 Task: Find connections with filter location Yumbo with filter topic #Networkingwith filter profile language Spanish with filter current company Sigmaways Inc with filter school R.V.R. & J.C. College of Engineering with filter industry Software Development with filter service category NotaryOnline Research with filter keywords title Engineering Technician
Action: Mouse moved to (487, 65)
Screenshot: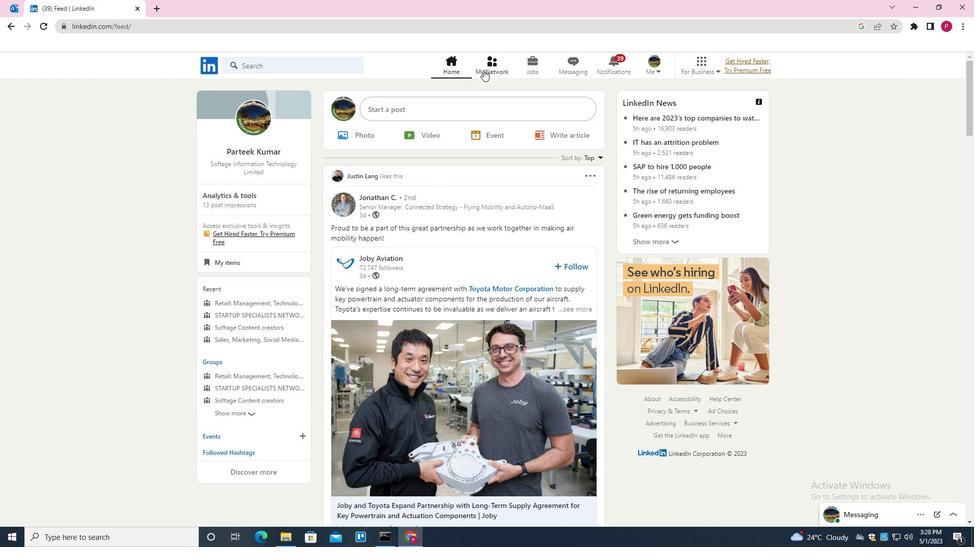 
Action: Mouse pressed left at (487, 65)
Screenshot: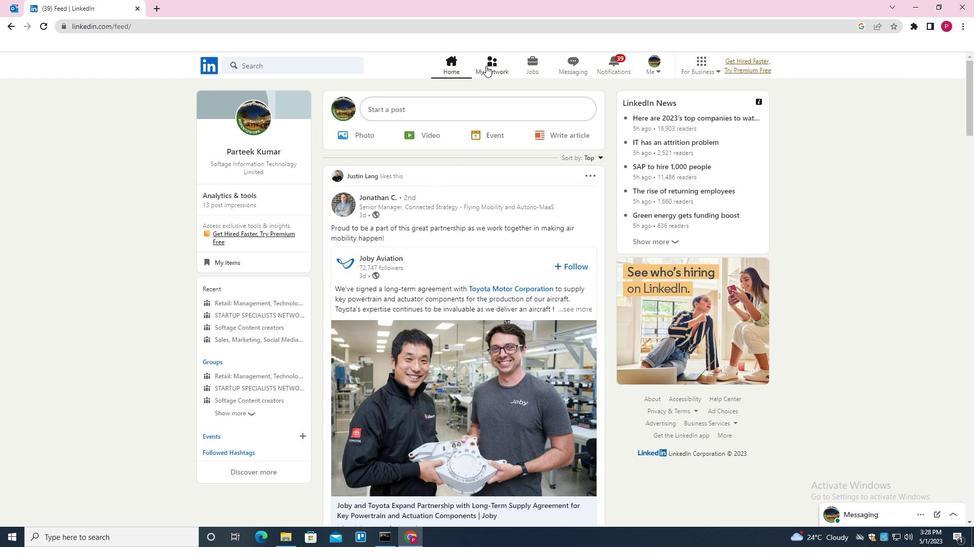 
Action: Mouse moved to (314, 119)
Screenshot: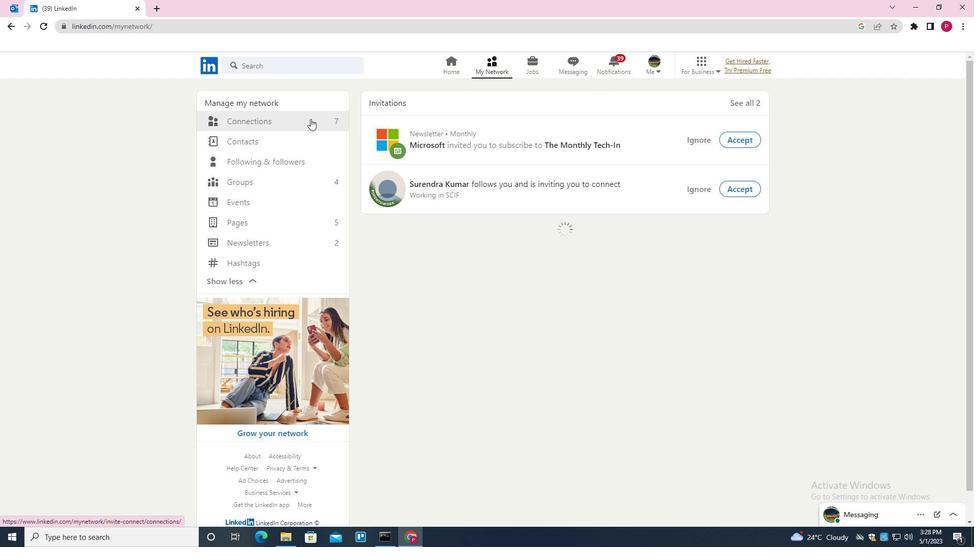 
Action: Mouse pressed left at (314, 119)
Screenshot: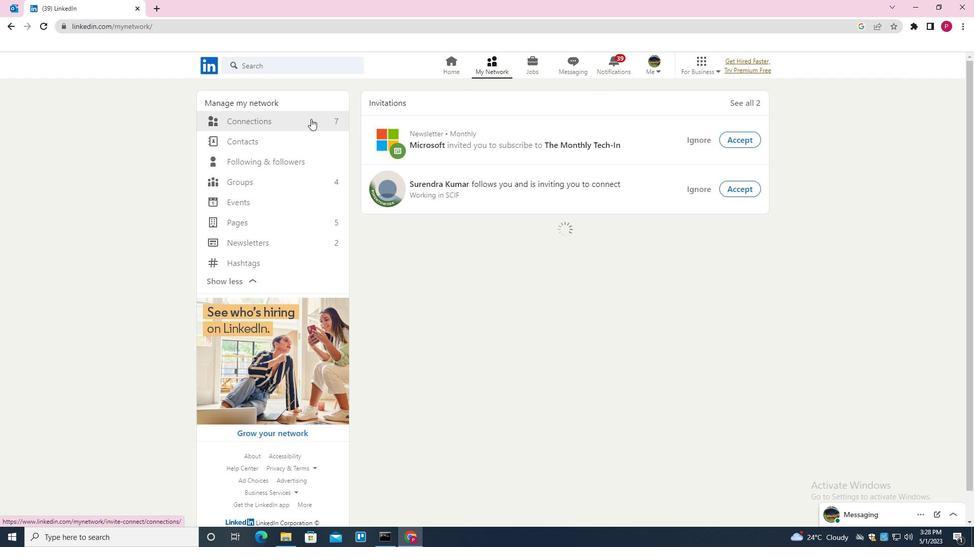 
Action: Mouse moved to (577, 122)
Screenshot: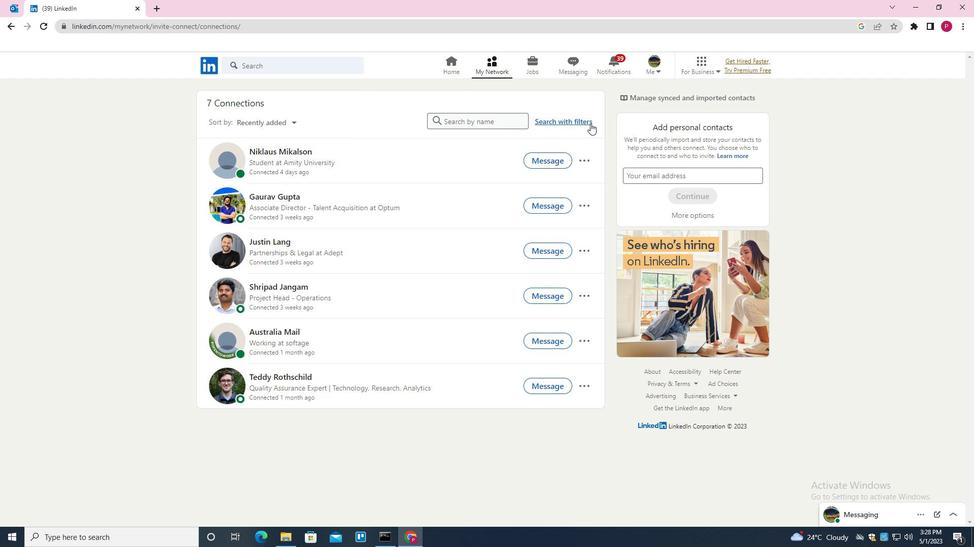 
Action: Mouse pressed left at (577, 122)
Screenshot: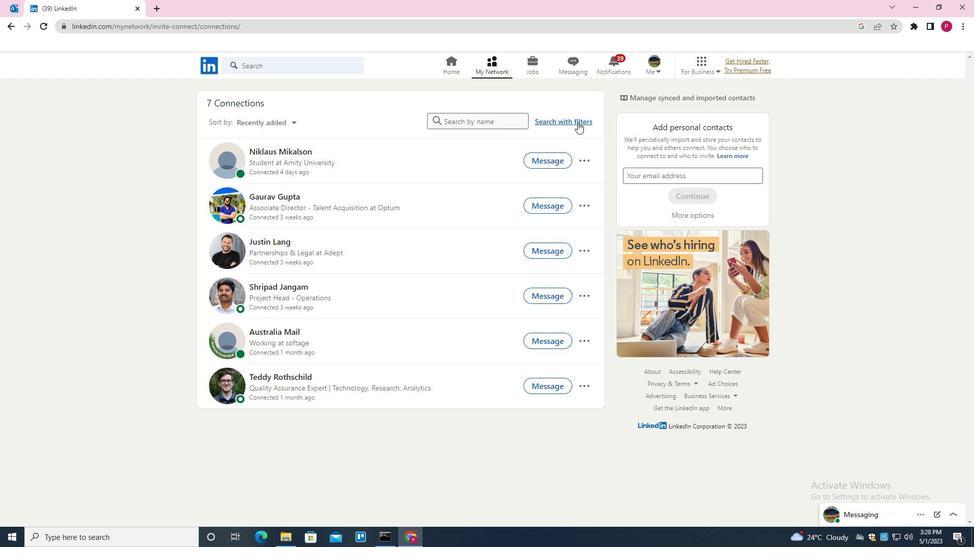 
Action: Mouse moved to (518, 93)
Screenshot: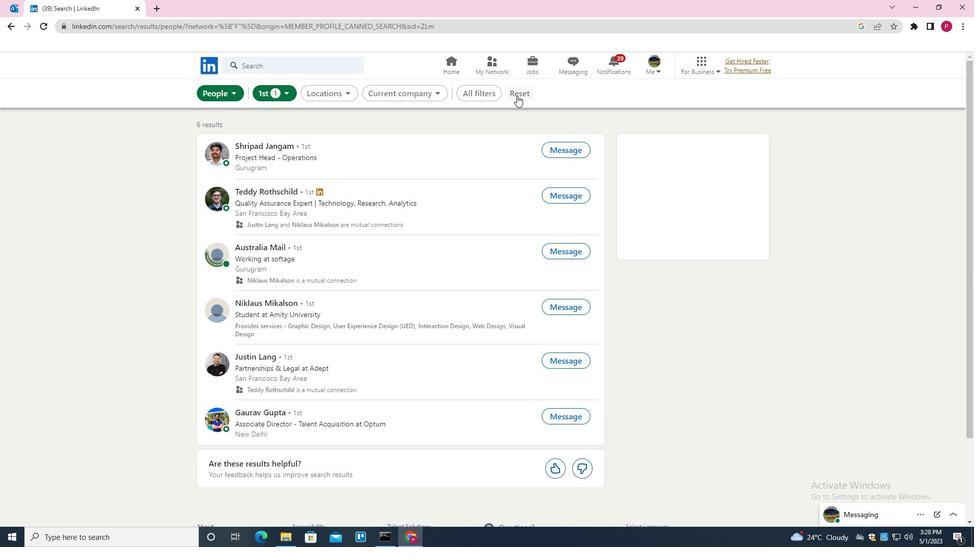 
Action: Mouse pressed left at (518, 93)
Screenshot: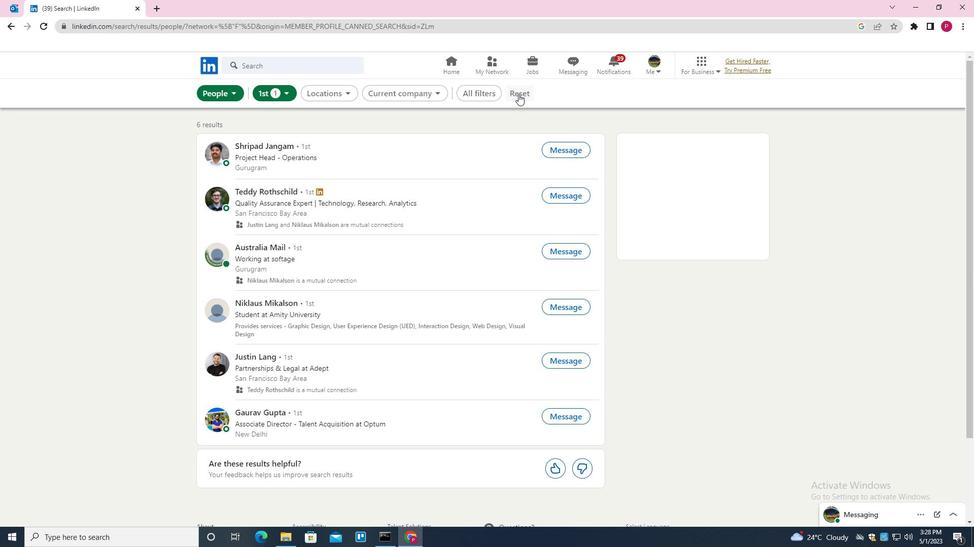 
Action: Mouse moved to (498, 93)
Screenshot: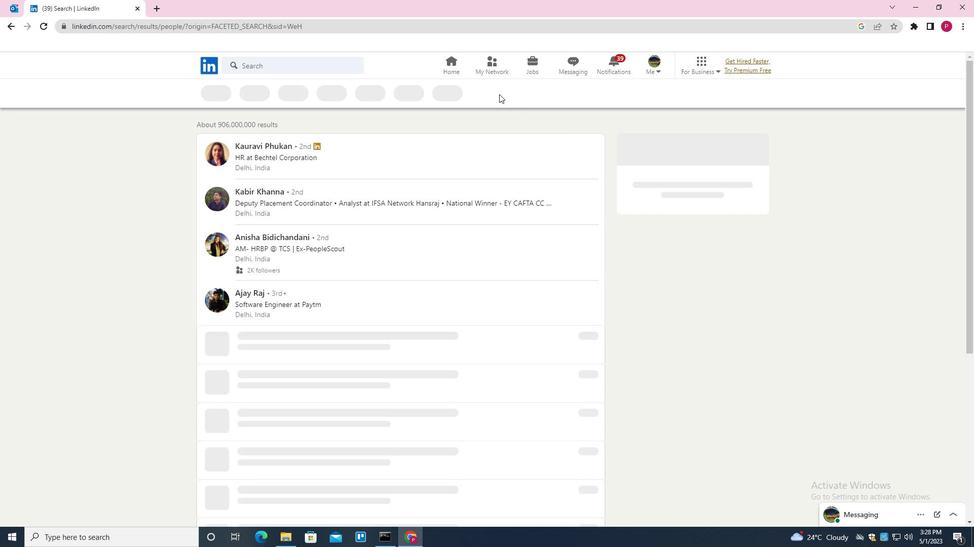 
Action: Mouse pressed left at (498, 93)
Screenshot: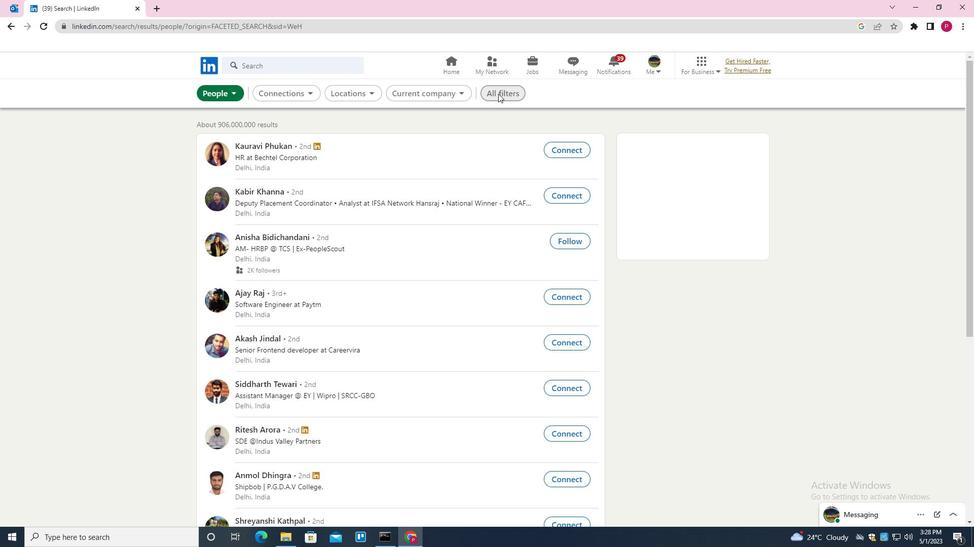 
Action: Mouse moved to (824, 317)
Screenshot: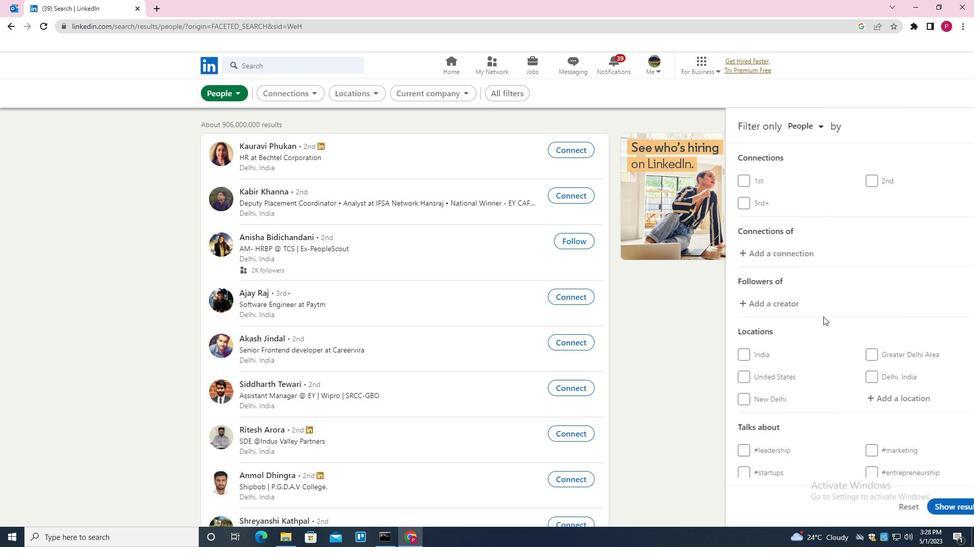 
Action: Mouse scrolled (824, 317) with delta (0, 0)
Screenshot: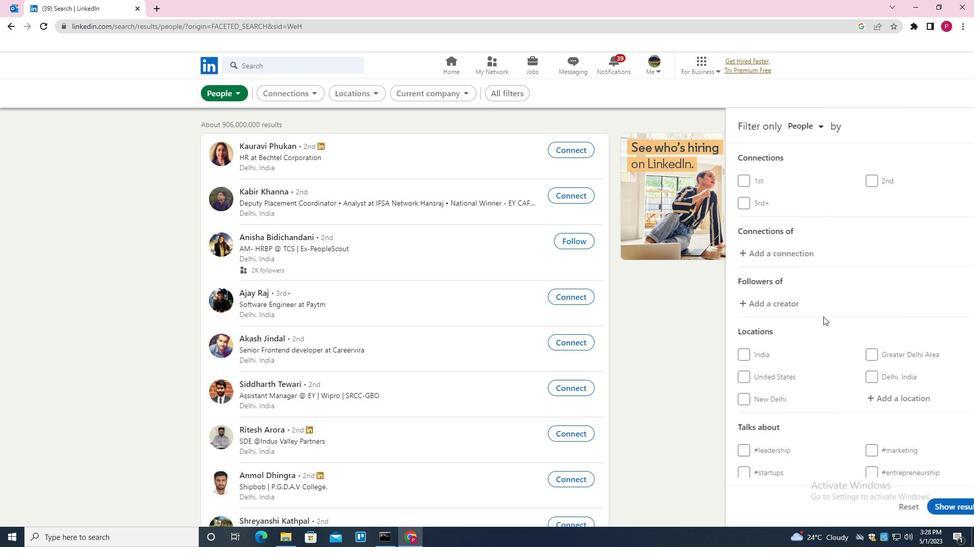 
Action: Mouse moved to (824, 318)
Screenshot: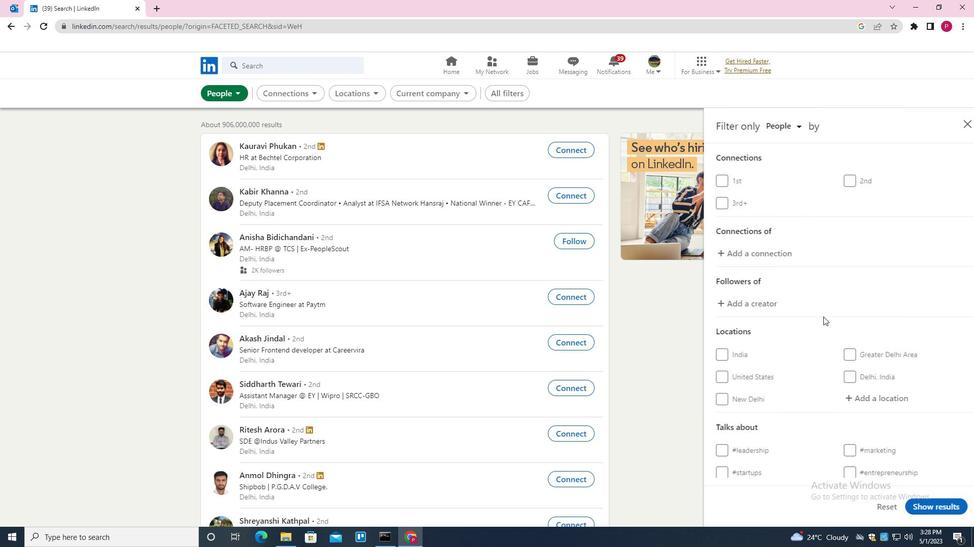 
Action: Mouse scrolled (824, 317) with delta (0, 0)
Screenshot: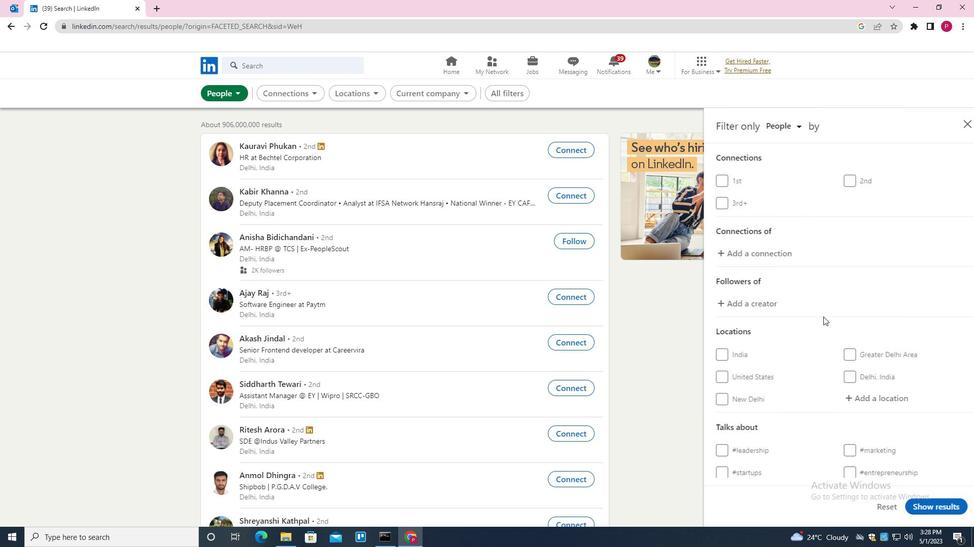 
Action: Mouse moved to (871, 294)
Screenshot: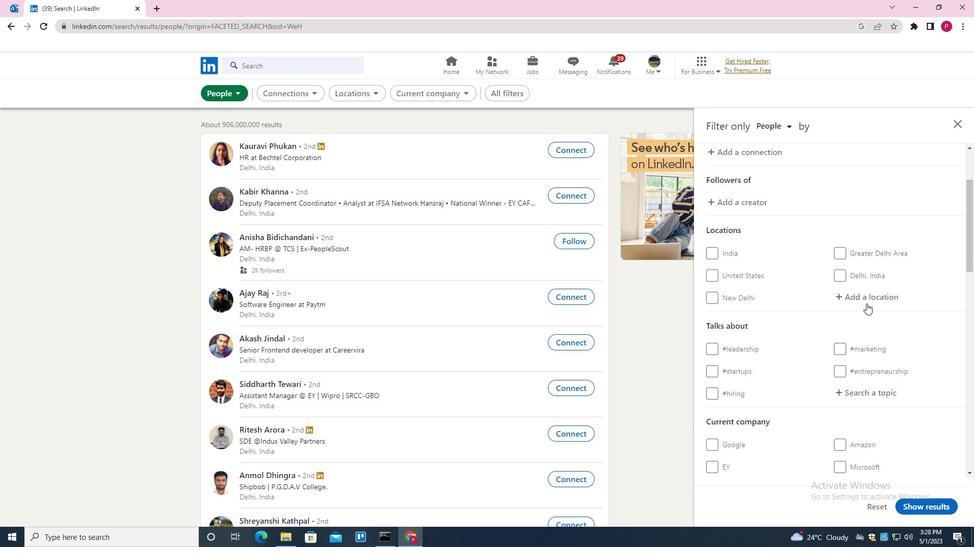 
Action: Mouse pressed left at (871, 294)
Screenshot: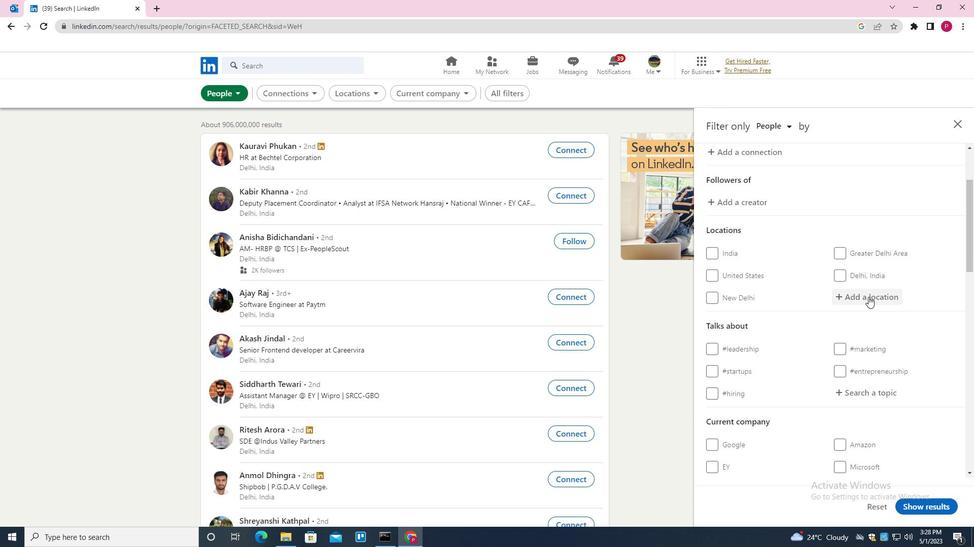 
Action: Mouse moved to (751, 378)
Screenshot: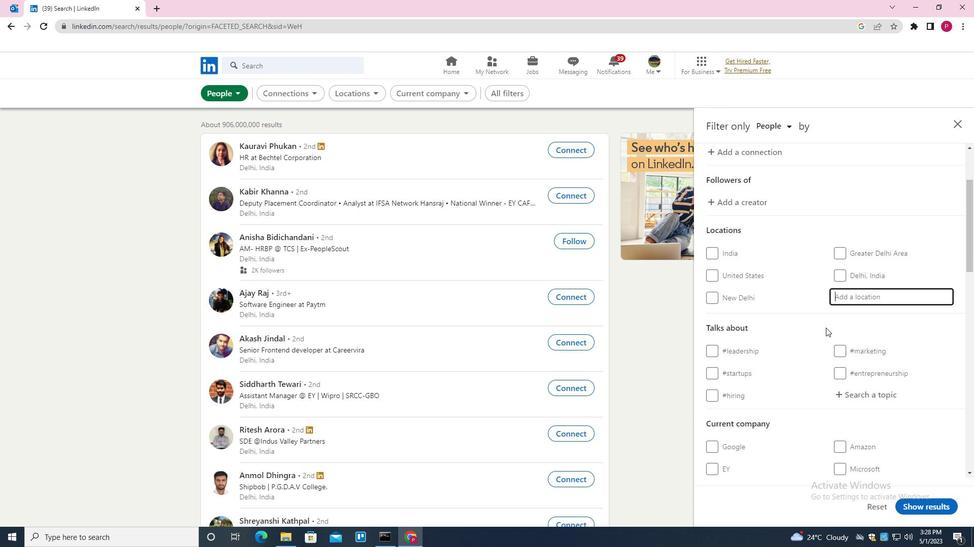
Action: Key pressed <Key.shift>YU
Screenshot: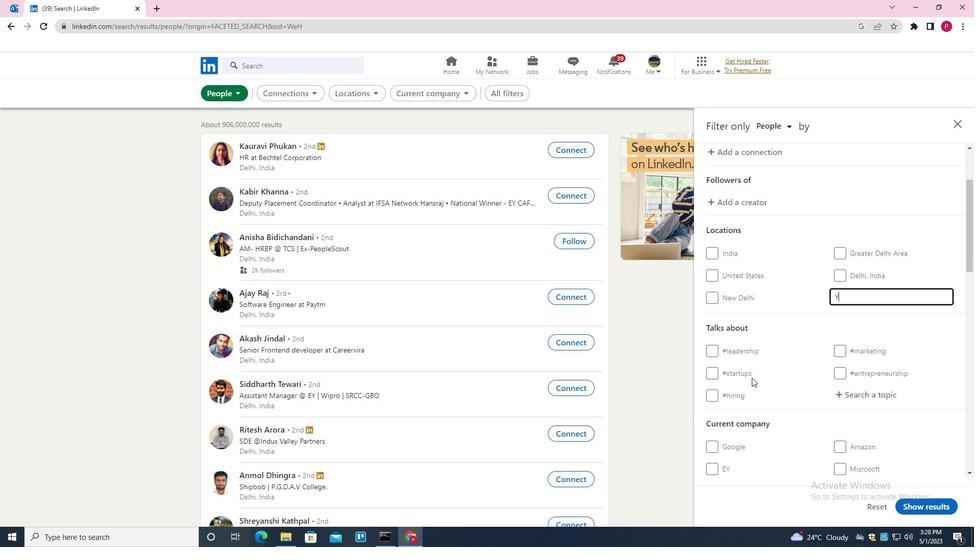 
Action: Mouse moved to (751, 379)
Screenshot: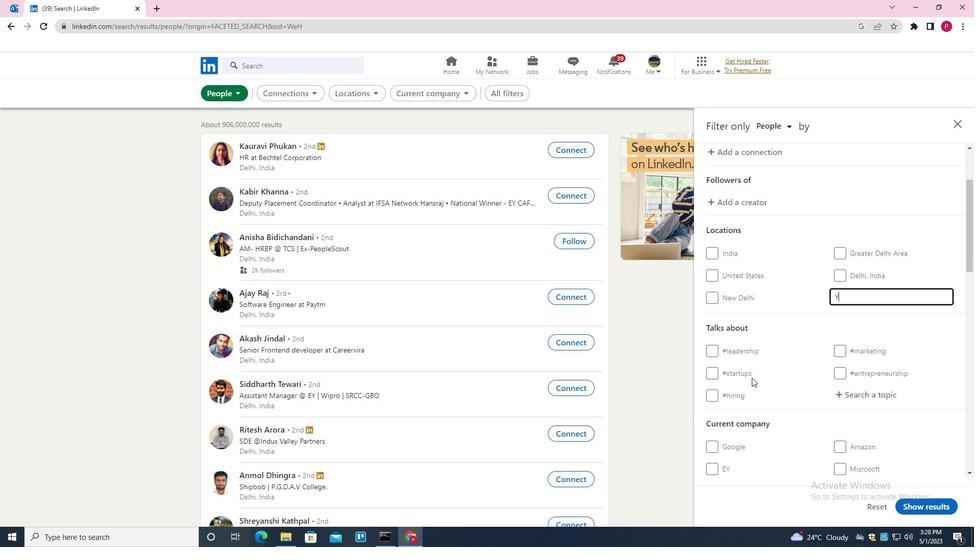 
Action: Key pressed MBO<Key.down><Key.enter>
Screenshot: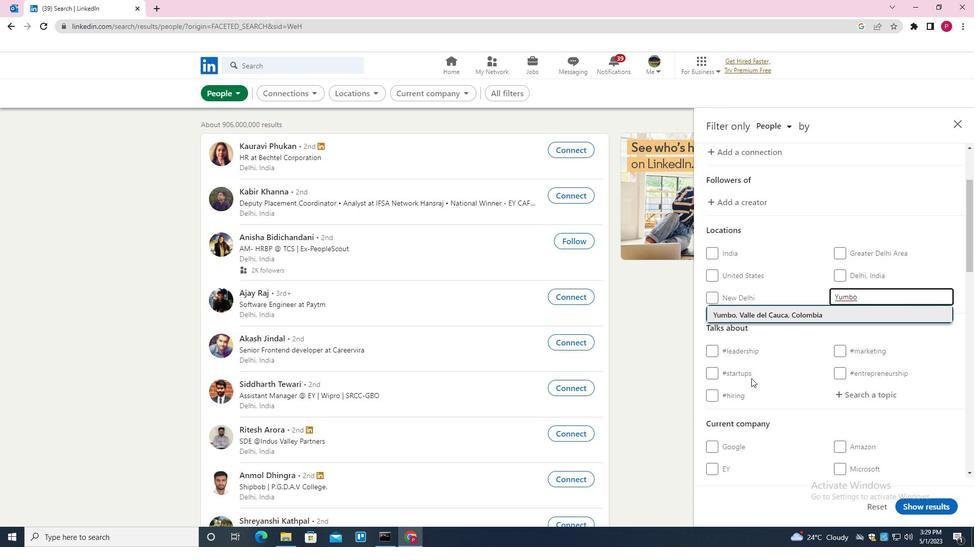 
Action: Mouse moved to (772, 359)
Screenshot: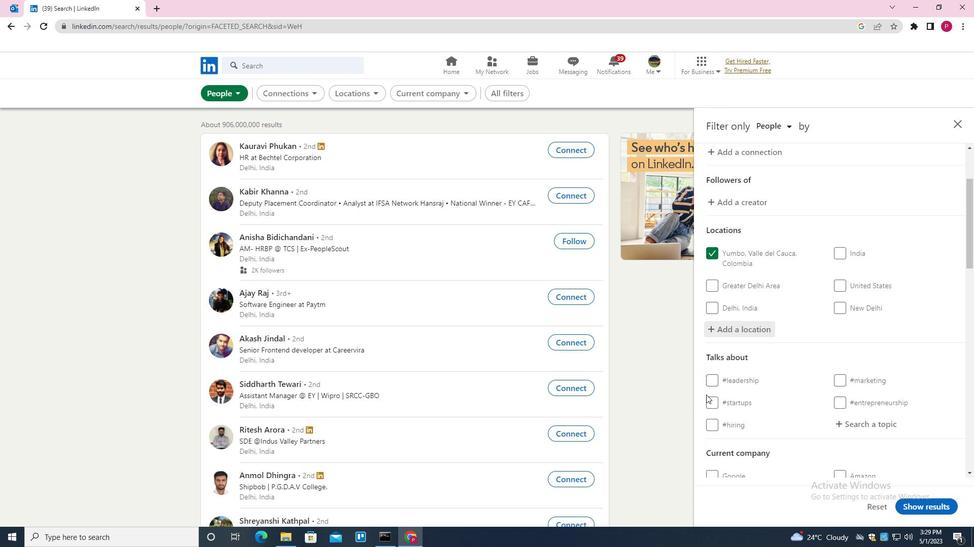 
Action: Mouse scrolled (772, 358) with delta (0, 0)
Screenshot: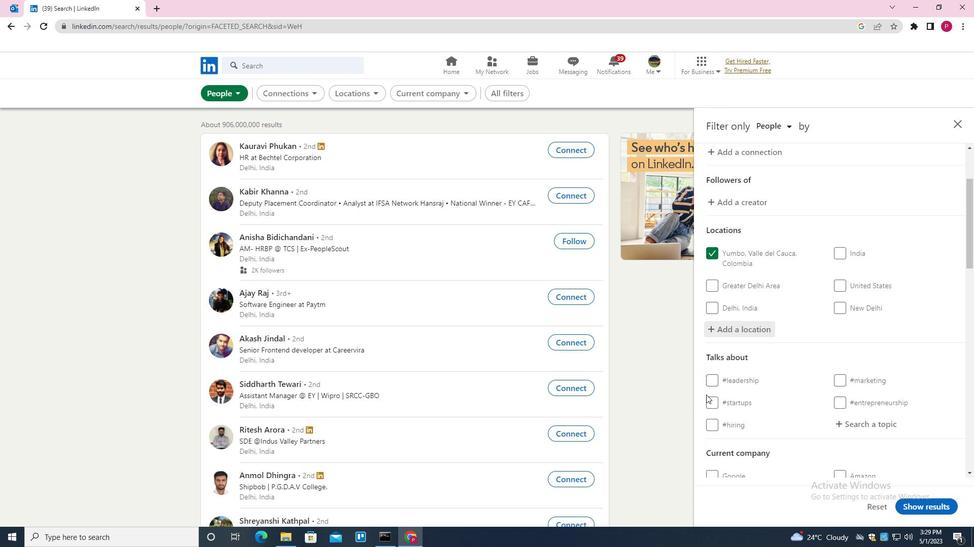 
Action: Mouse moved to (801, 344)
Screenshot: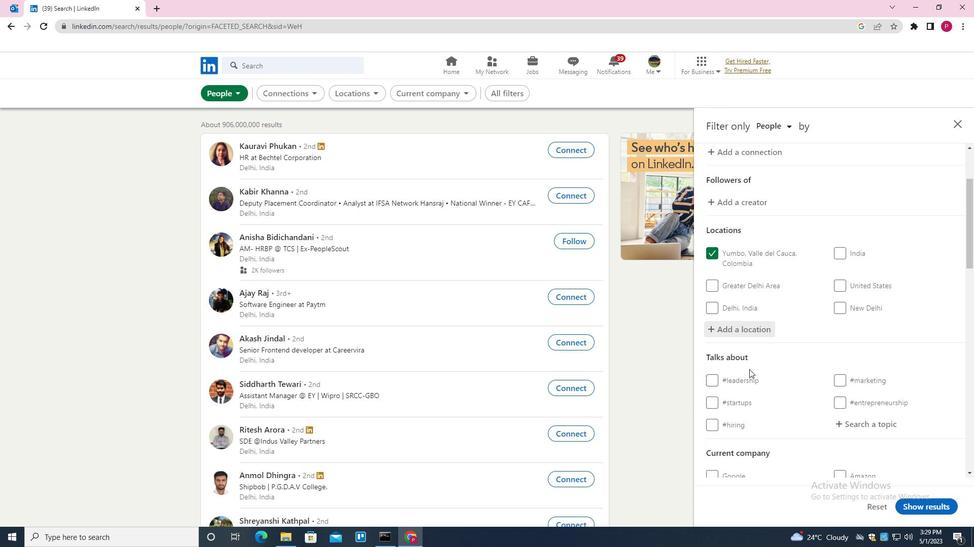 
Action: Mouse scrolled (801, 344) with delta (0, 0)
Screenshot: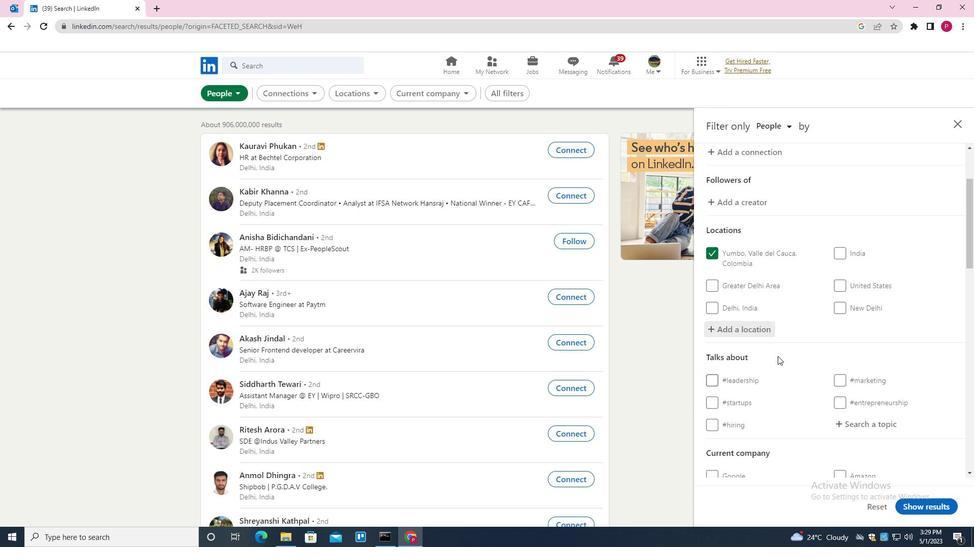 
Action: Mouse scrolled (801, 344) with delta (0, 0)
Screenshot: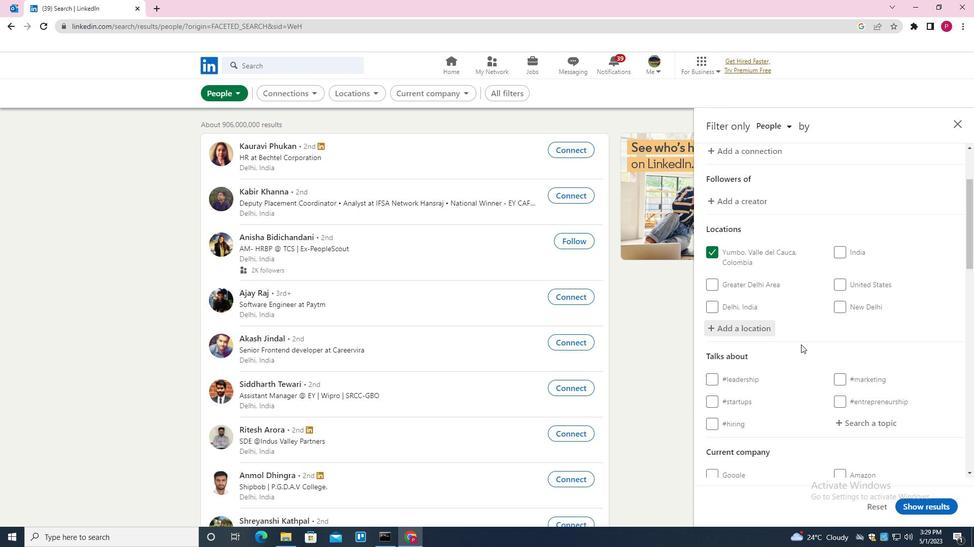 
Action: Mouse moved to (865, 265)
Screenshot: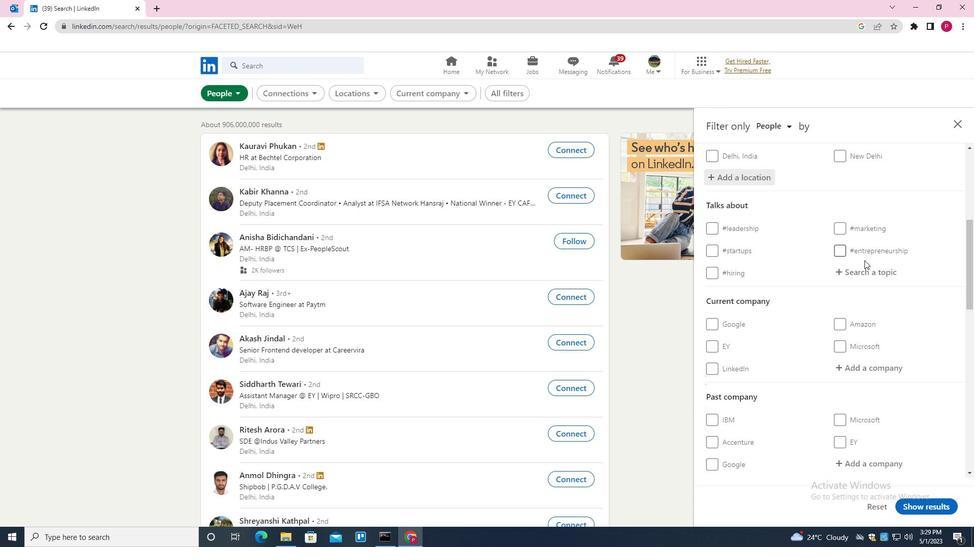 
Action: Mouse pressed left at (865, 265)
Screenshot: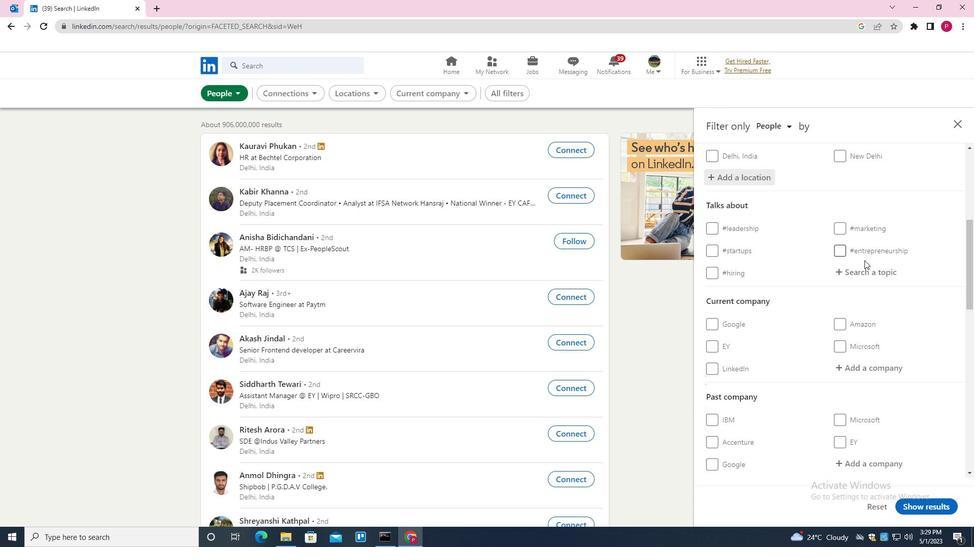 
Action: Mouse moved to (867, 272)
Screenshot: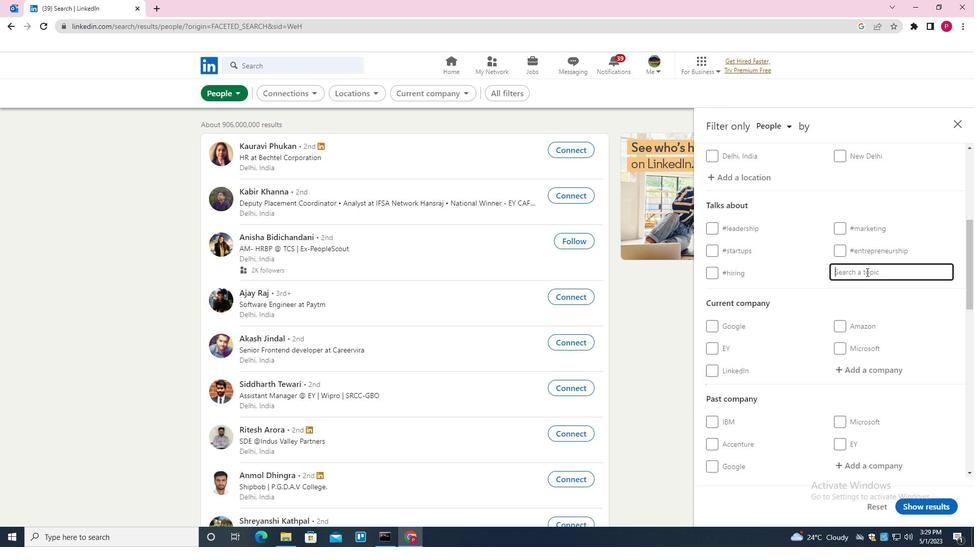 
Action: Key pressed NETWORKING<Key.down><Key.enter>
Screenshot: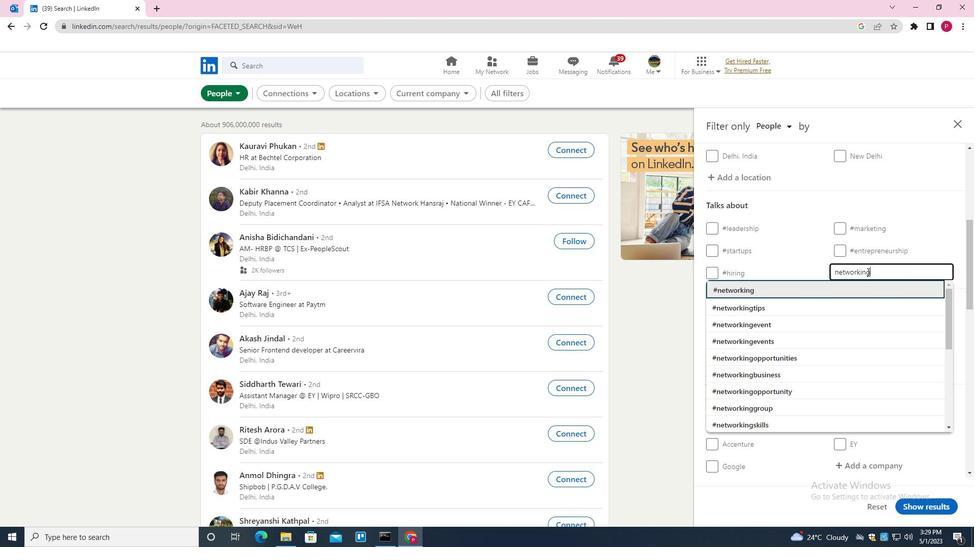 
Action: Mouse moved to (865, 272)
Screenshot: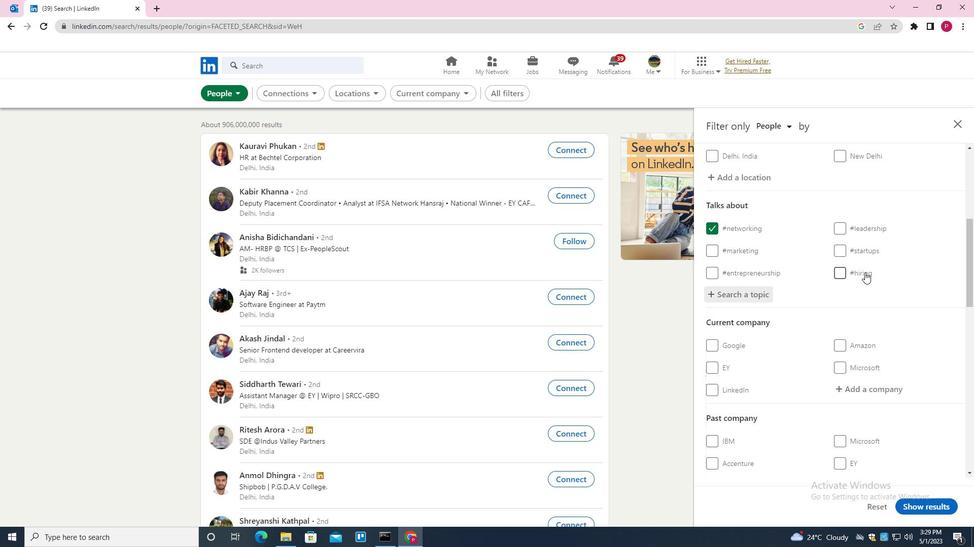 
Action: Mouse scrolled (865, 272) with delta (0, 0)
Screenshot: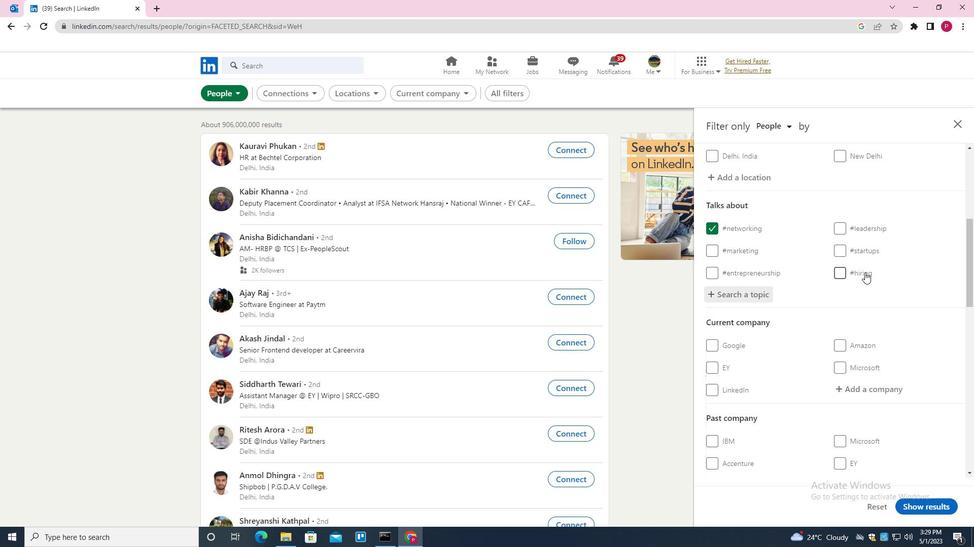 
Action: Mouse moved to (865, 273)
Screenshot: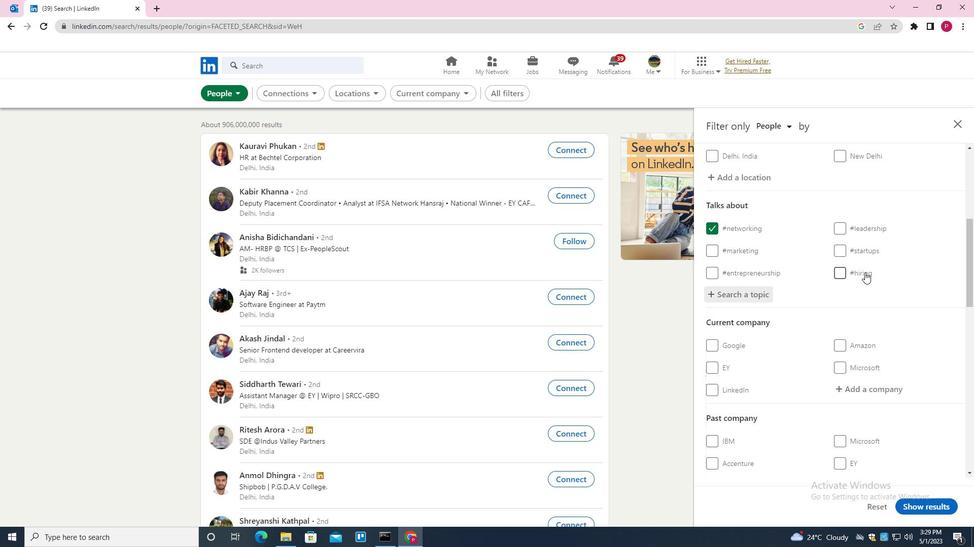 
Action: Mouse scrolled (865, 272) with delta (0, 0)
Screenshot: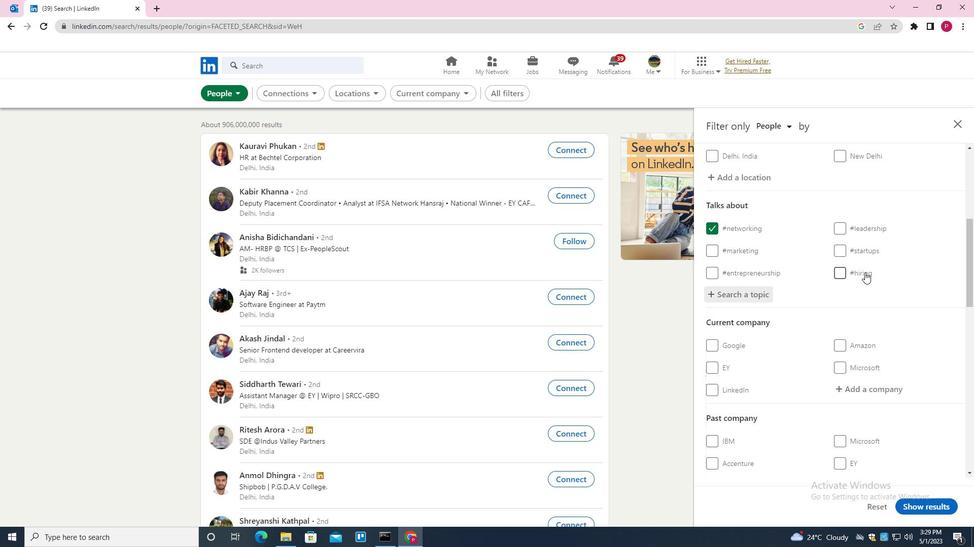 
Action: Mouse moved to (864, 273)
Screenshot: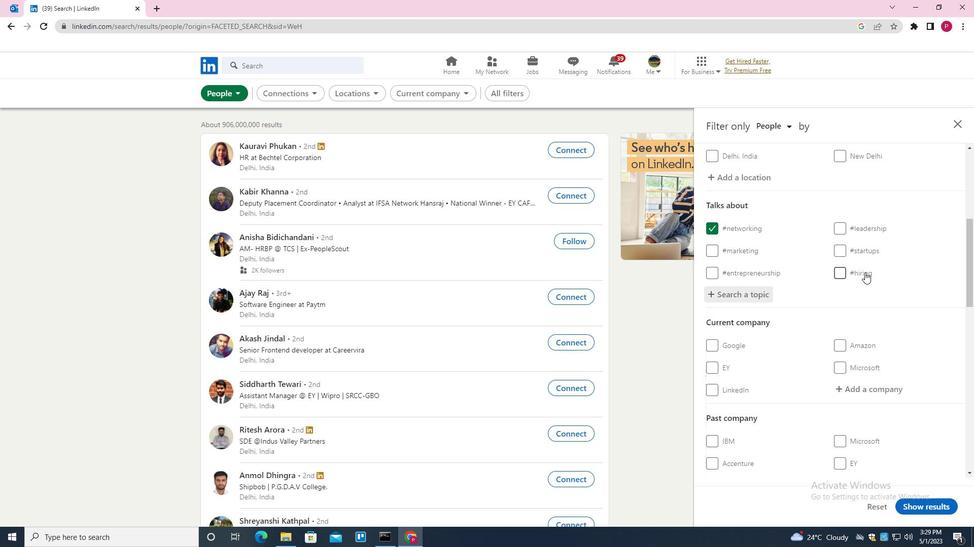 
Action: Mouse scrolled (864, 272) with delta (0, 0)
Screenshot: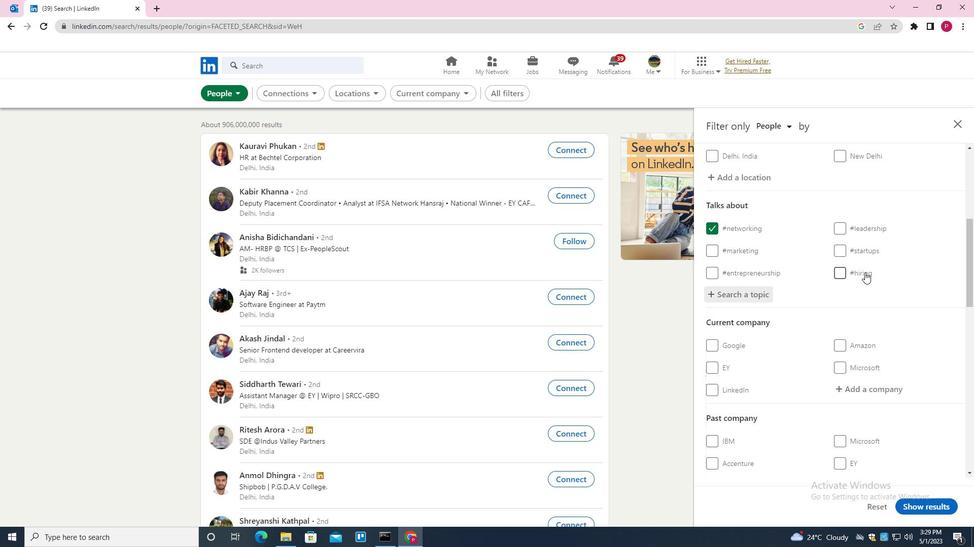 
Action: Mouse moved to (862, 275)
Screenshot: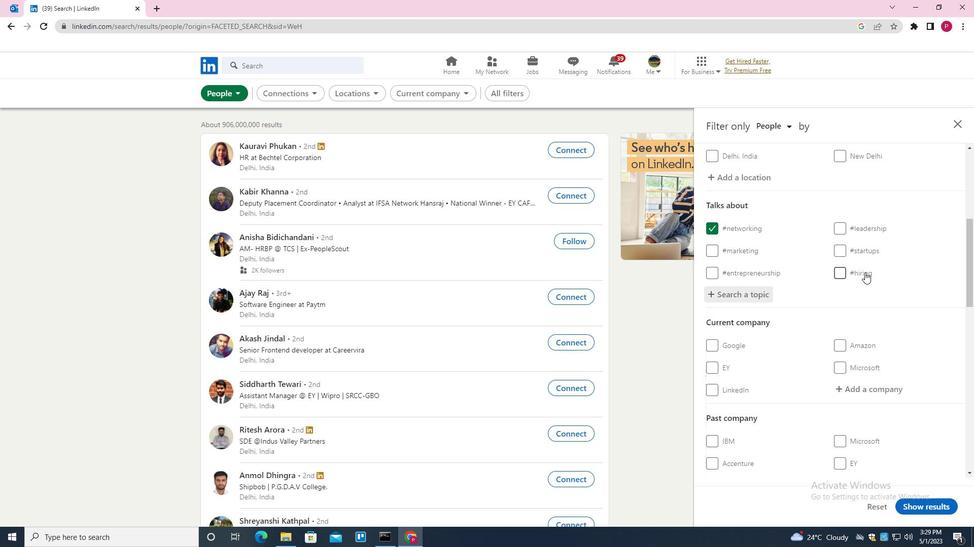 
Action: Mouse scrolled (862, 274) with delta (0, 0)
Screenshot: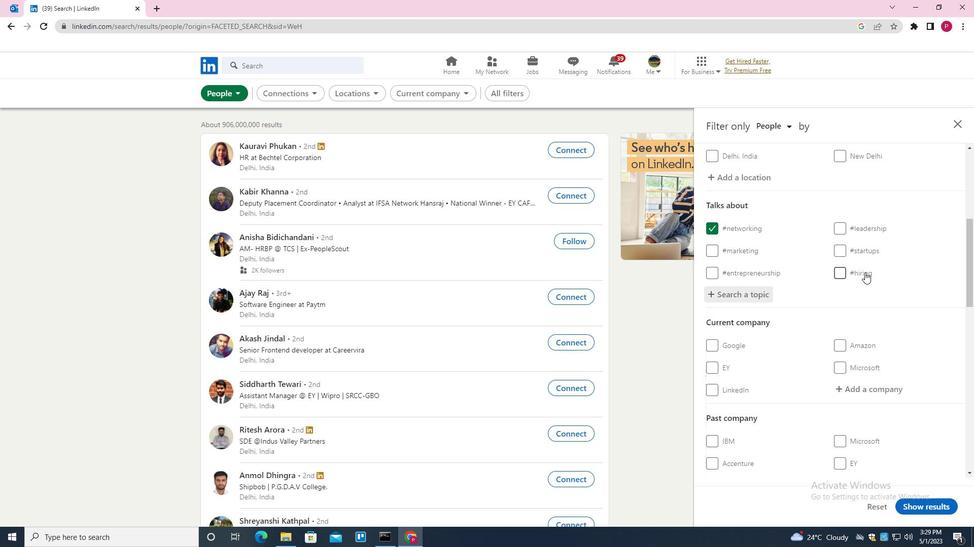 
Action: Mouse moved to (814, 322)
Screenshot: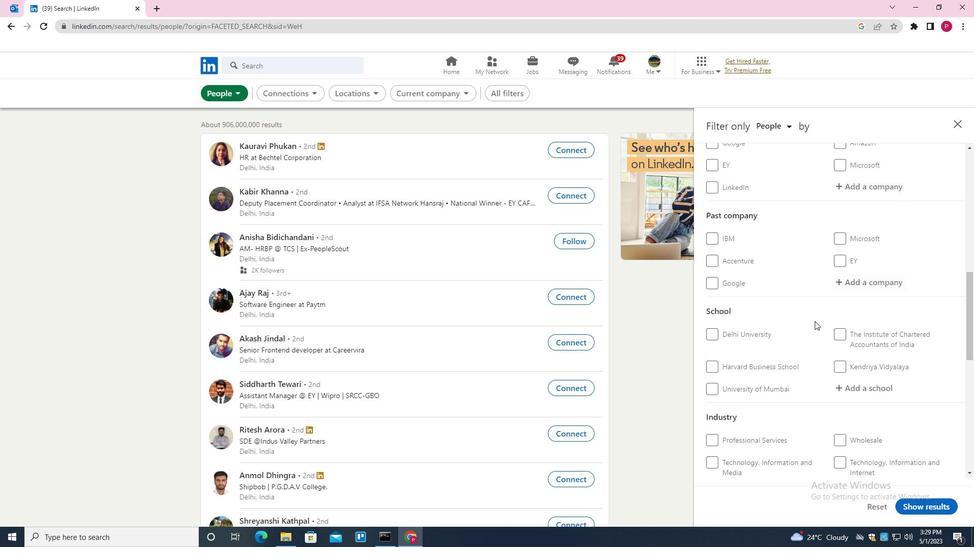 
Action: Mouse scrolled (814, 321) with delta (0, 0)
Screenshot: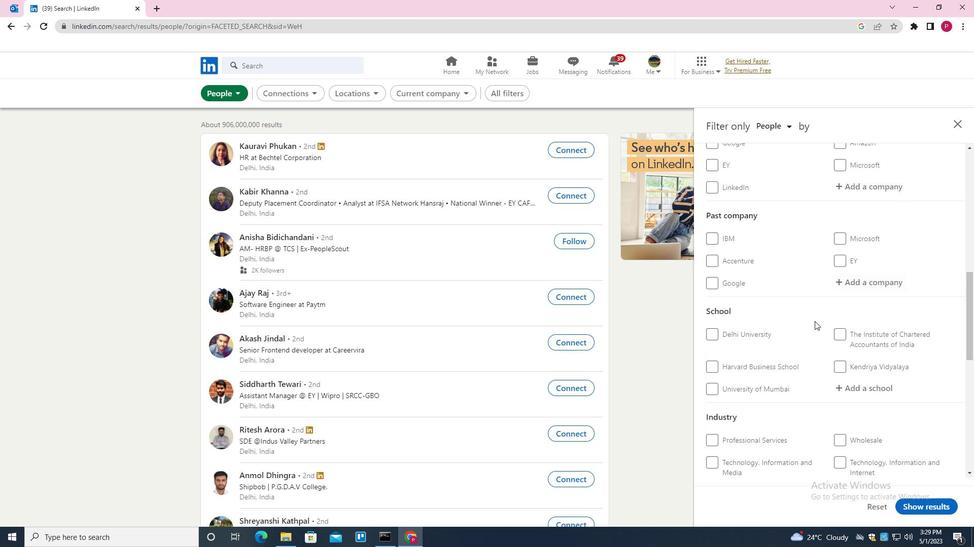 
Action: Mouse scrolled (814, 321) with delta (0, 0)
Screenshot: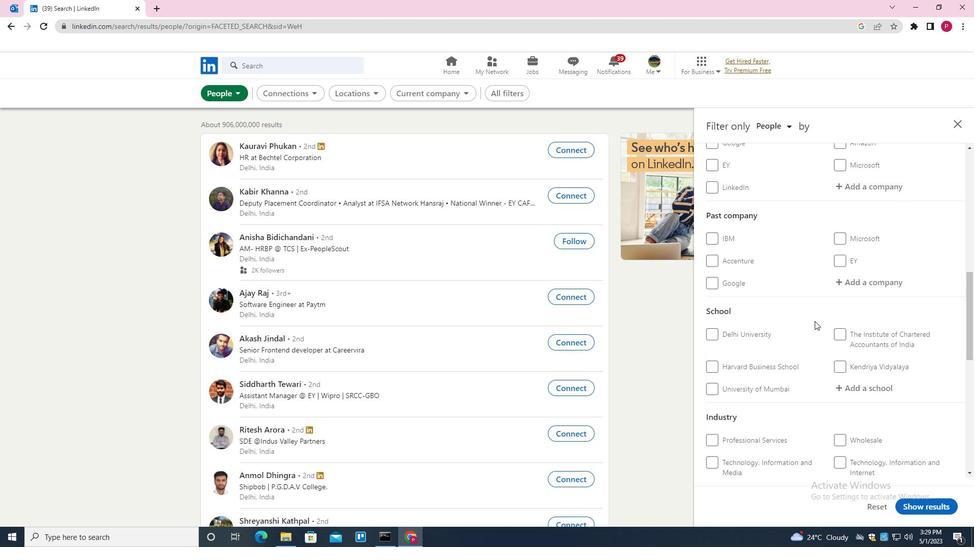 
Action: Mouse scrolled (814, 321) with delta (0, 0)
Screenshot: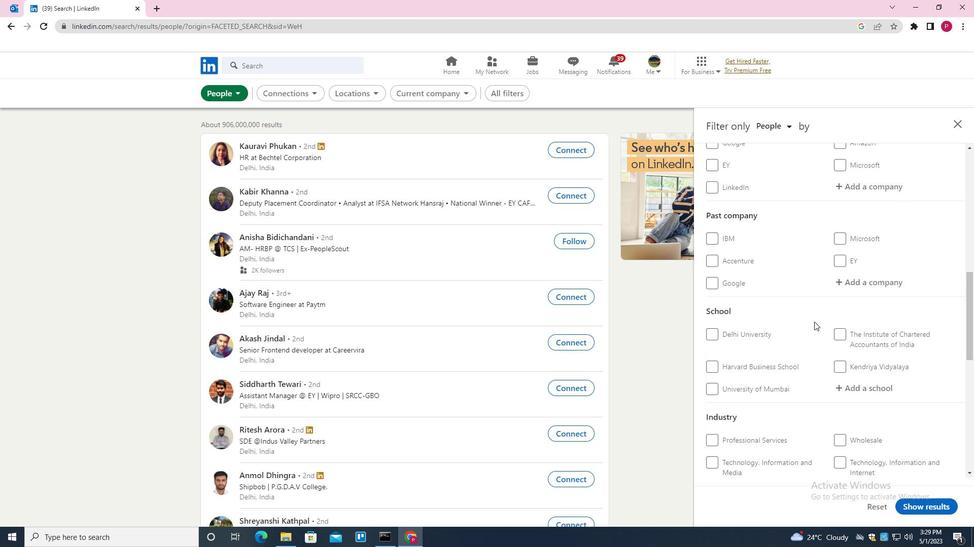
Action: Mouse scrolled (814, 321) with delta (0, 0)
Screenshot: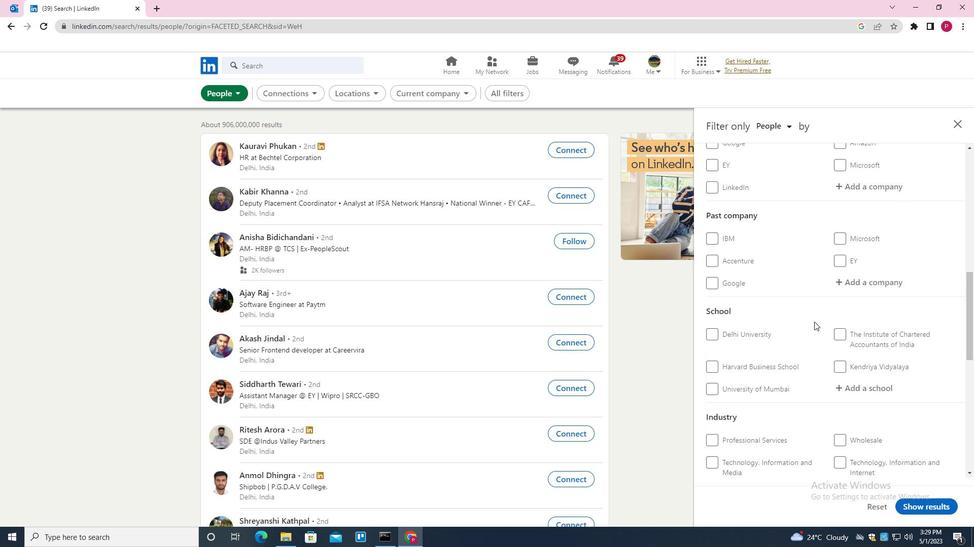 
Action: Mouse moved to (813, 322)
Screenshot: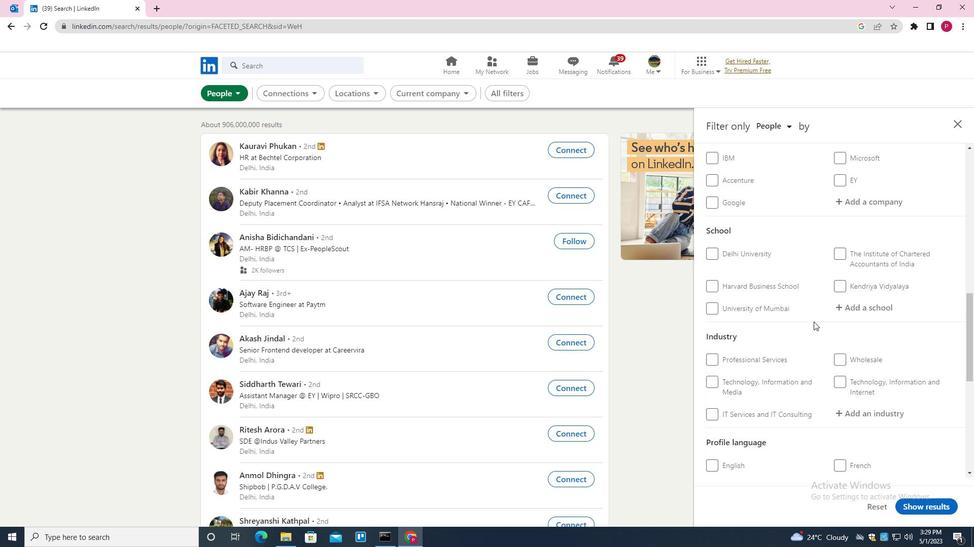 
Action: Mouse scrolled (813, 321) with delta (0, 0)
Screenshot: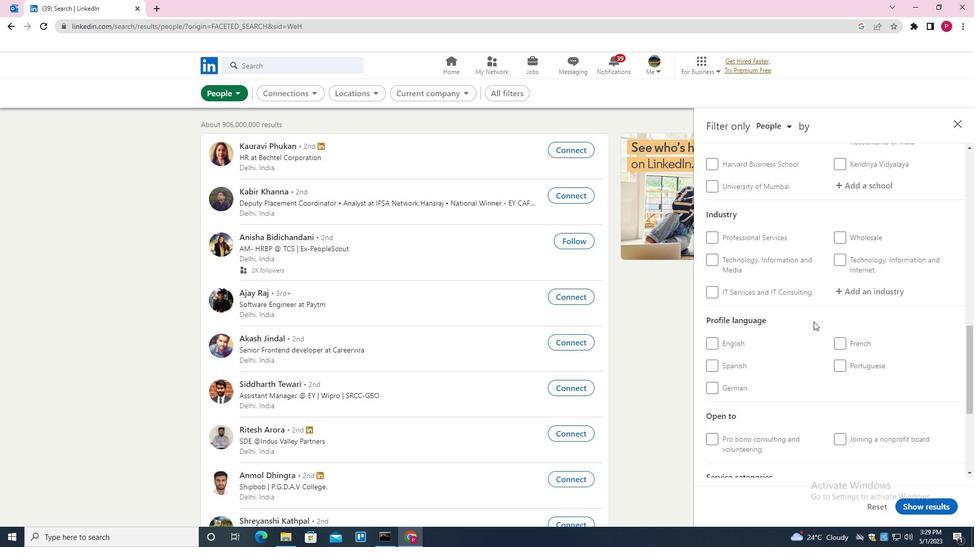 
Action: Mouse scrolled (813, 321) with delta (0, 0)
Screenshot: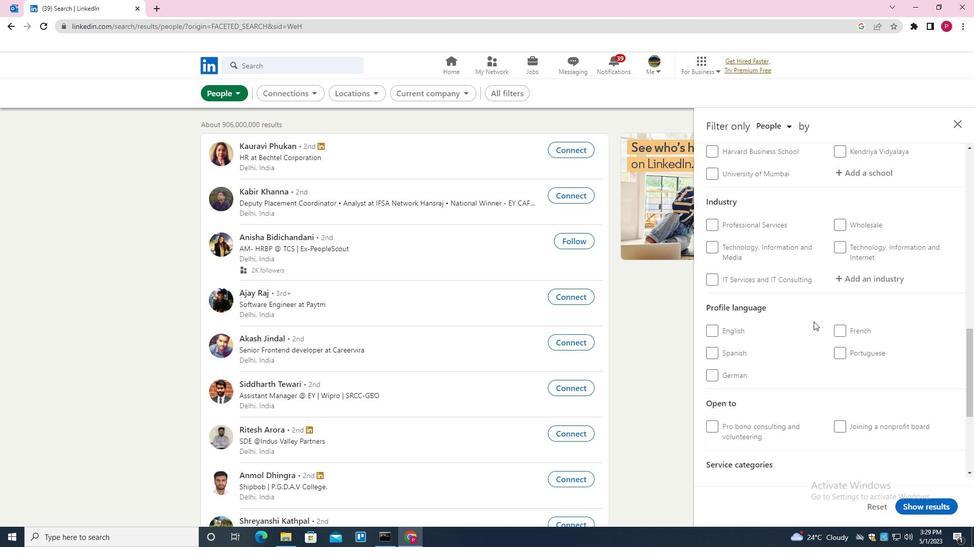 
Action: Mouse moved to (745, 265)
Screenshot: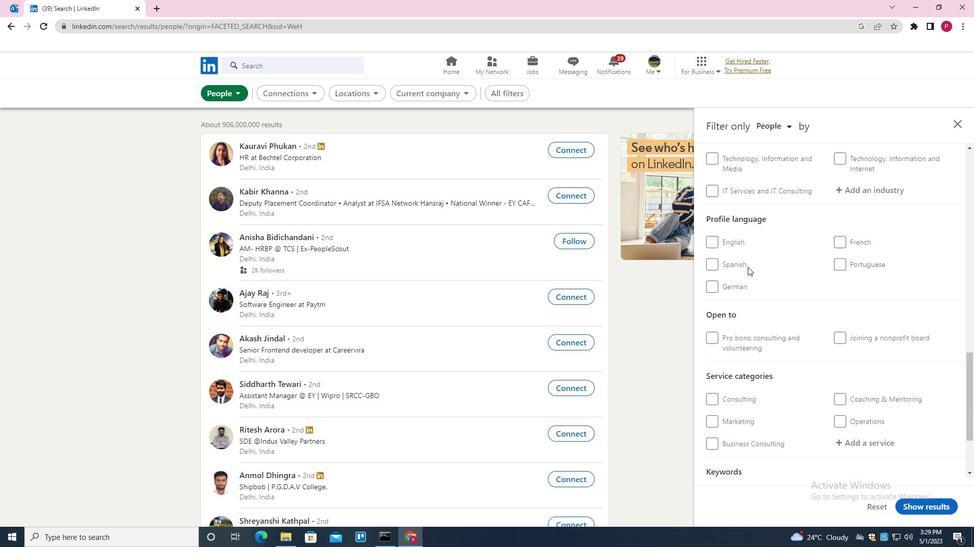 
Action: Mouse pressed left at (745, 265)
Screenshot: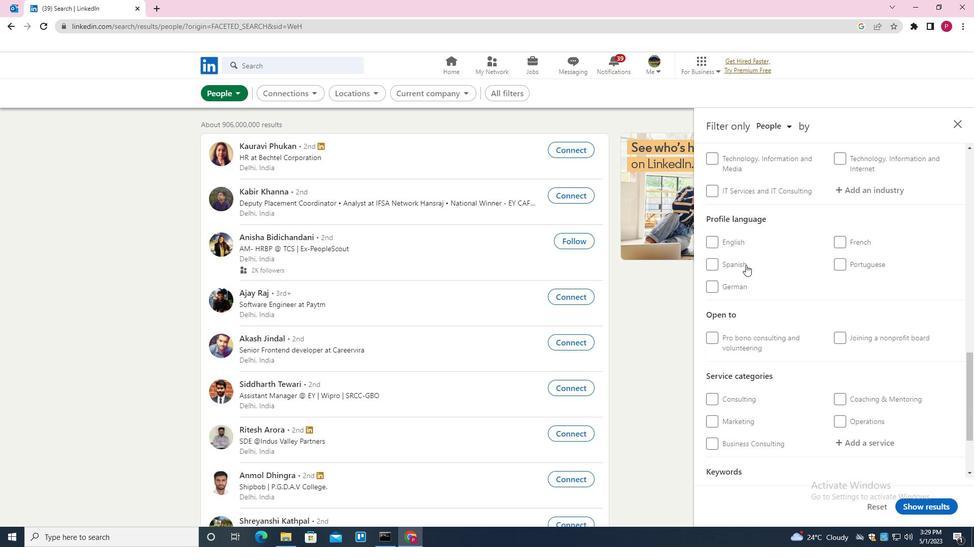 
Action: Mouse moved to (775, 269)
Screenshot: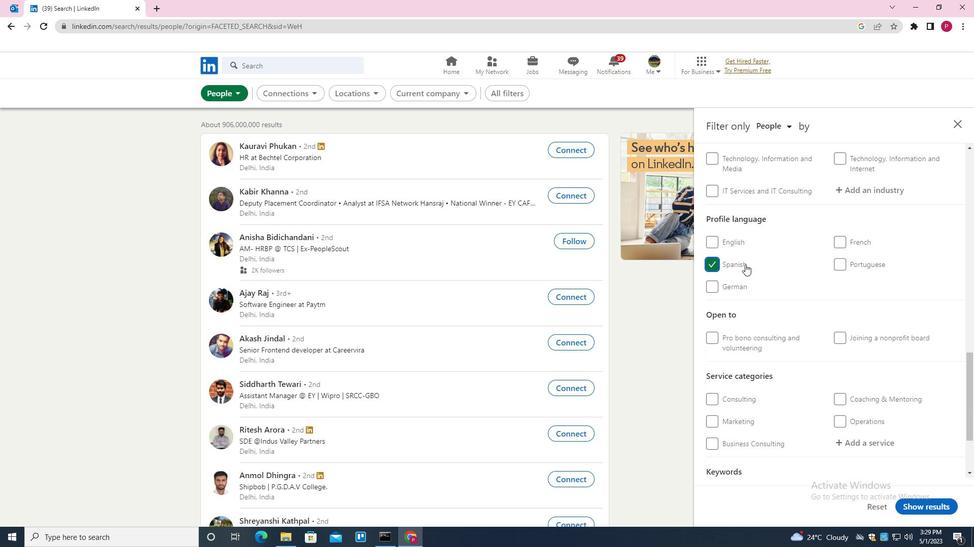 
Action: Mouse scrolled (775, 270) with delta (0, 0)
Screenshot: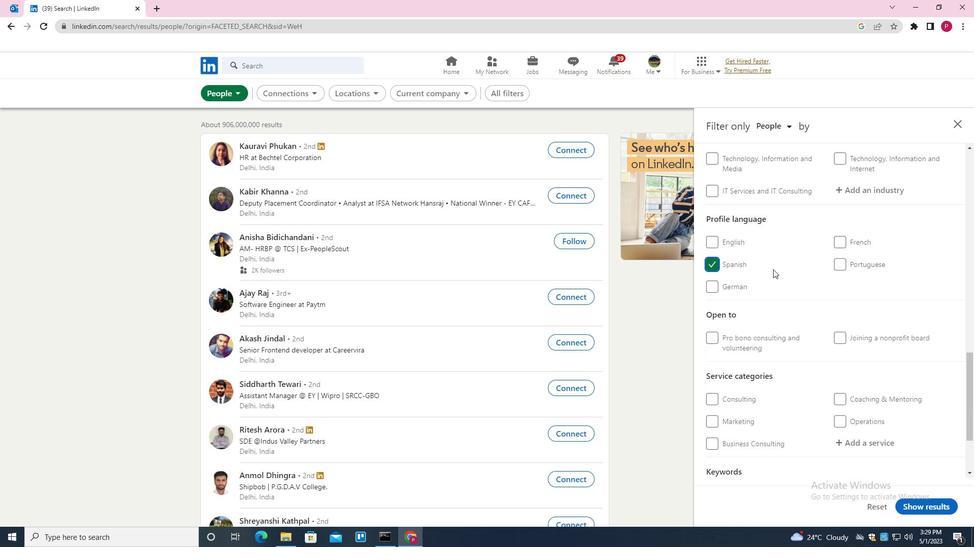 
Action: Mouse scrolled (775, 270) with delta (0, 0)
Screenshot: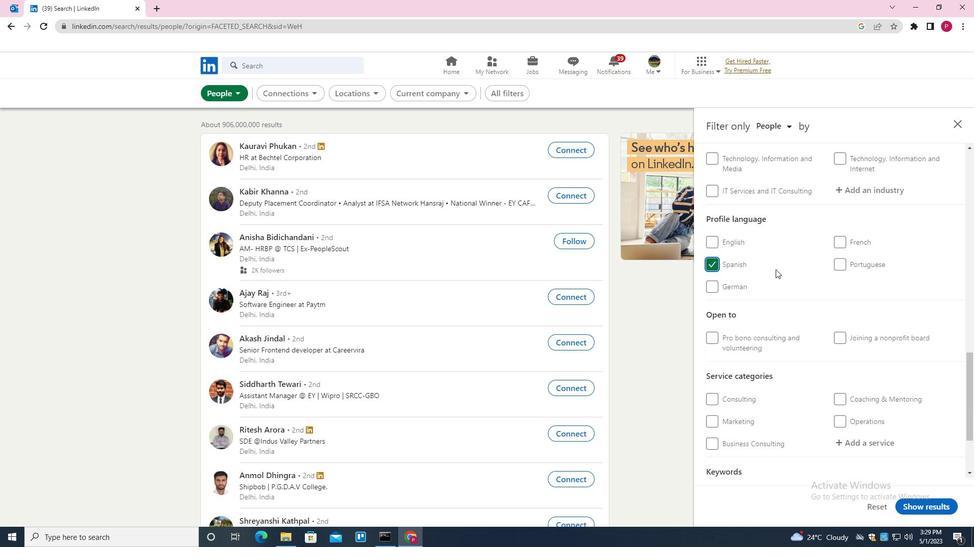 
Action: Mouse scrolled (775, 270) with delta (0, 0)
Screenshot: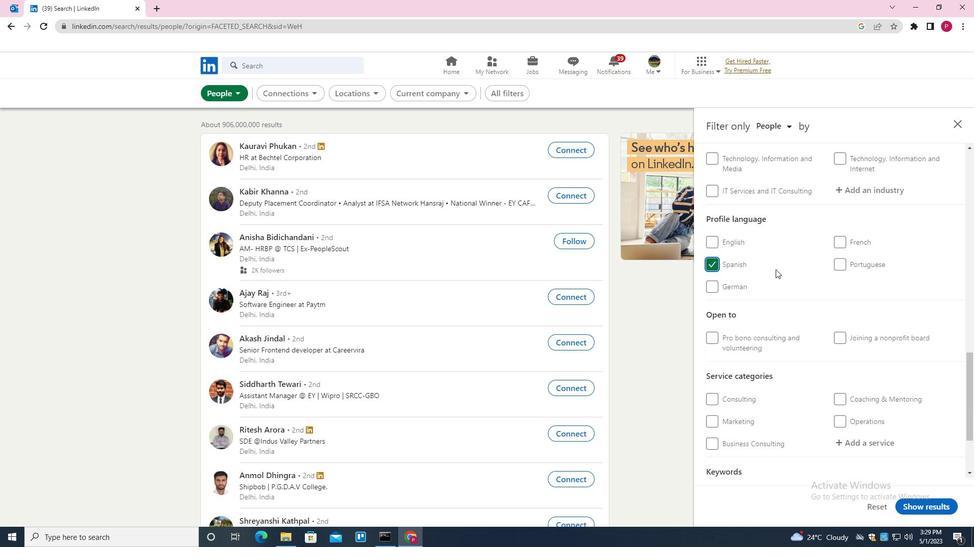 
Action: Mouse scrolled (775, 270) with delta (0, 0)
Screenshot: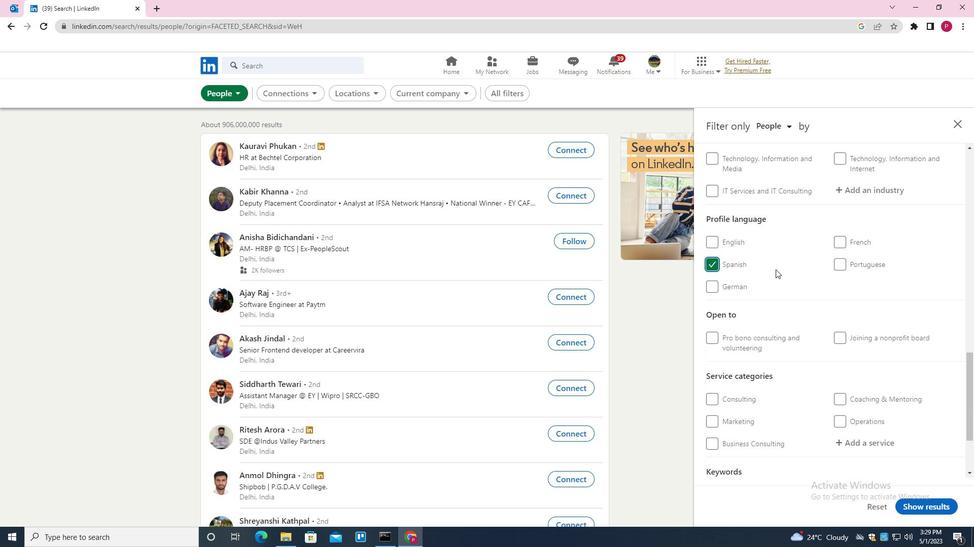 
Action: Mouse scrolled (775, 270) with delta (0, 0)
Screenshot: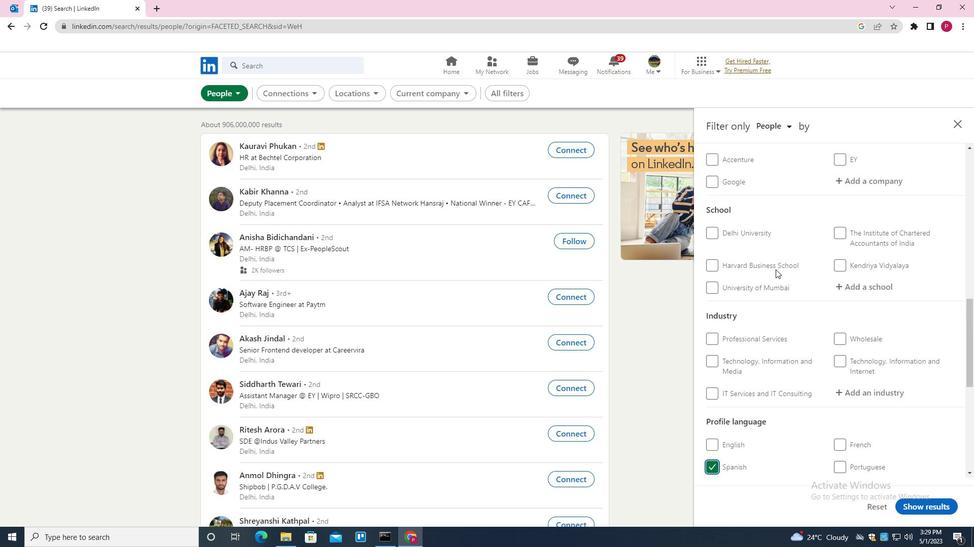 
Action: Mouse scrolled (775, 270) with delta (0, 0)
Screenshot: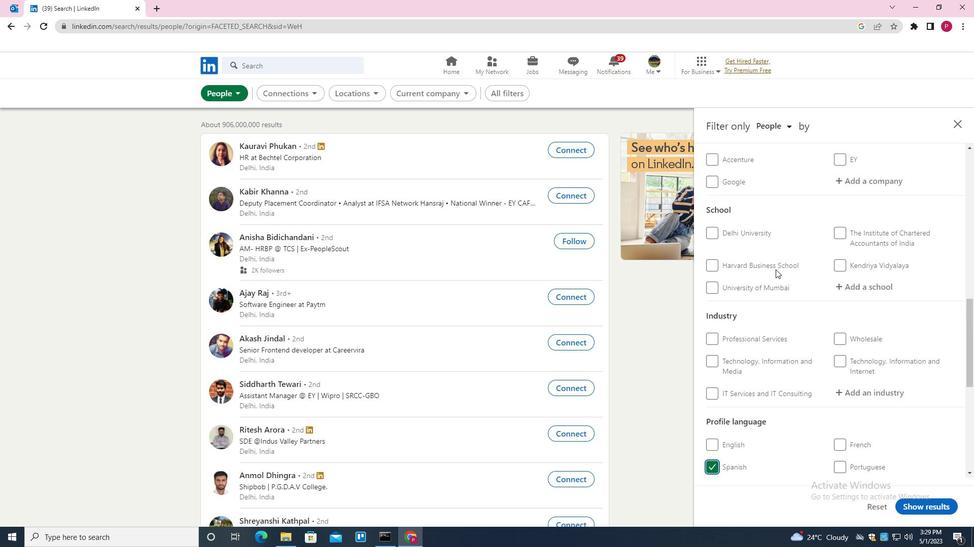 
Action: Mouse scrolled (775, 270) with delta (0, 0)
Screenshot: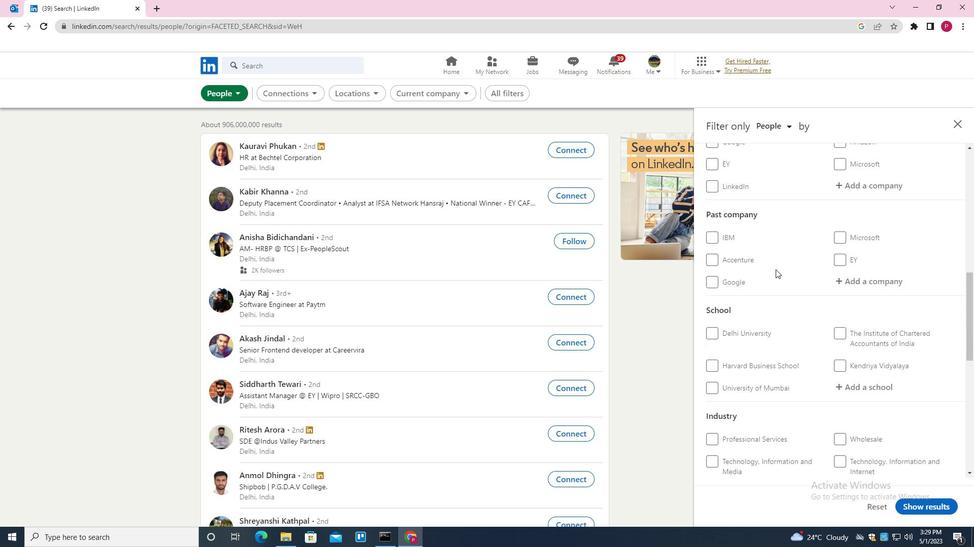 
Action: Mouse scrolled (775, 270) with delta (0, 0)
Screenshot: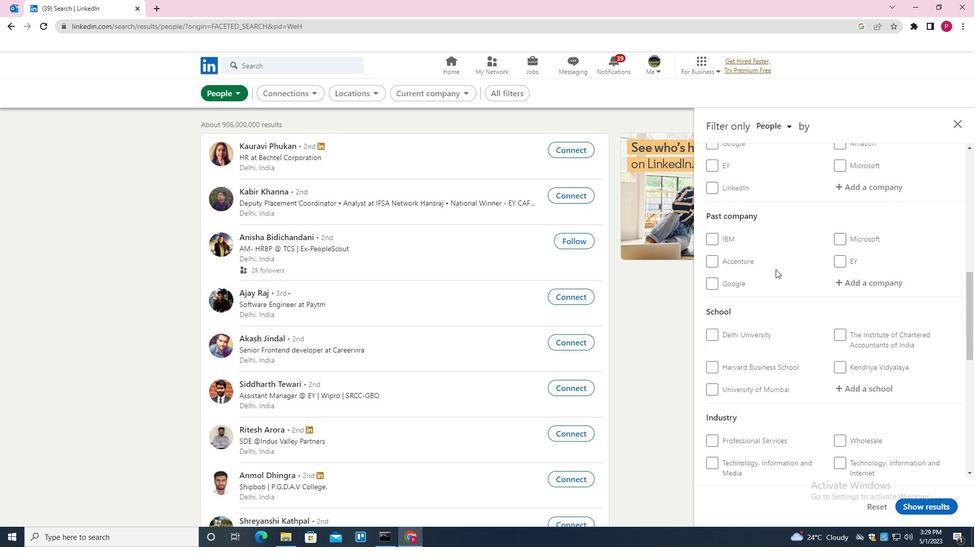 
Action: Mouse moved to (855, 287)
Screenshot: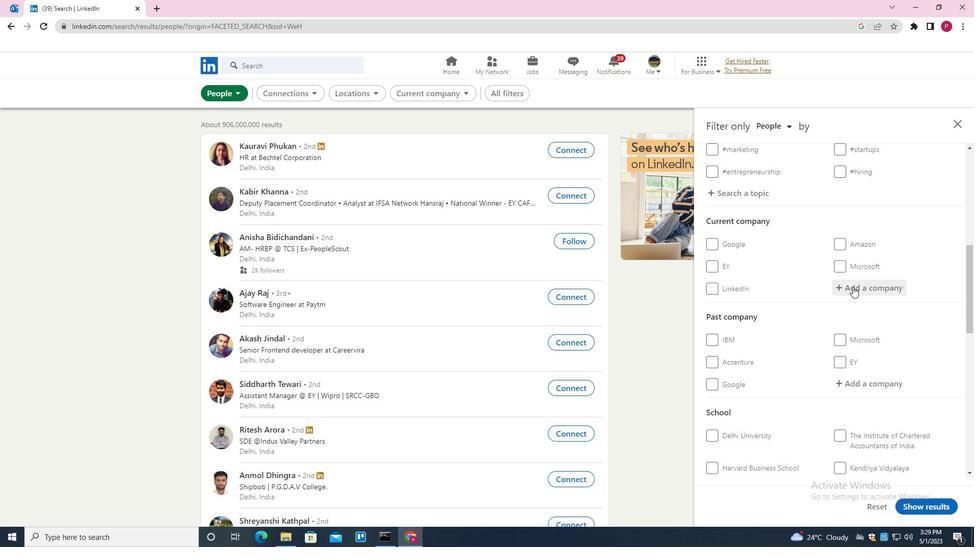 
Action: Mouse pressed left at (855, 287)
Screenshot: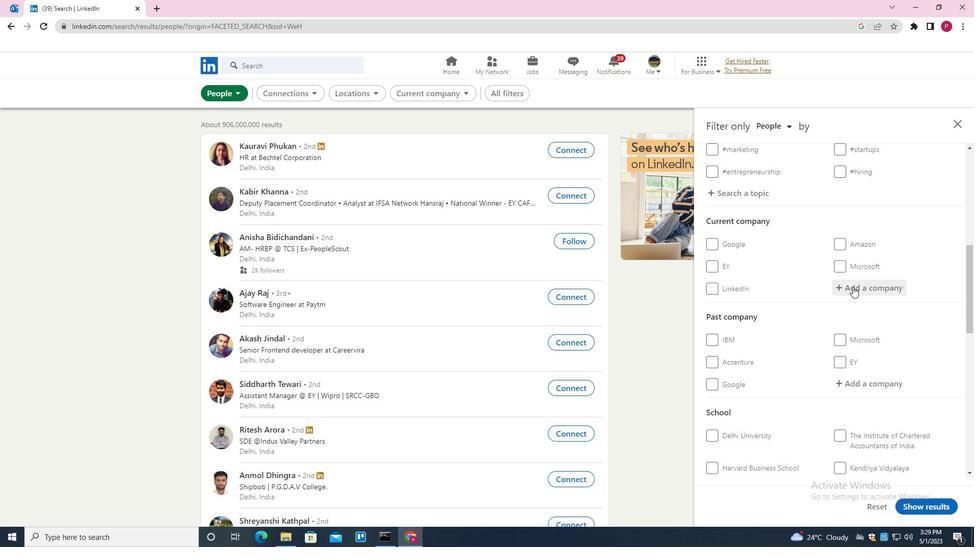 
Action: Mouse moved to (857, 285)
Screenshot: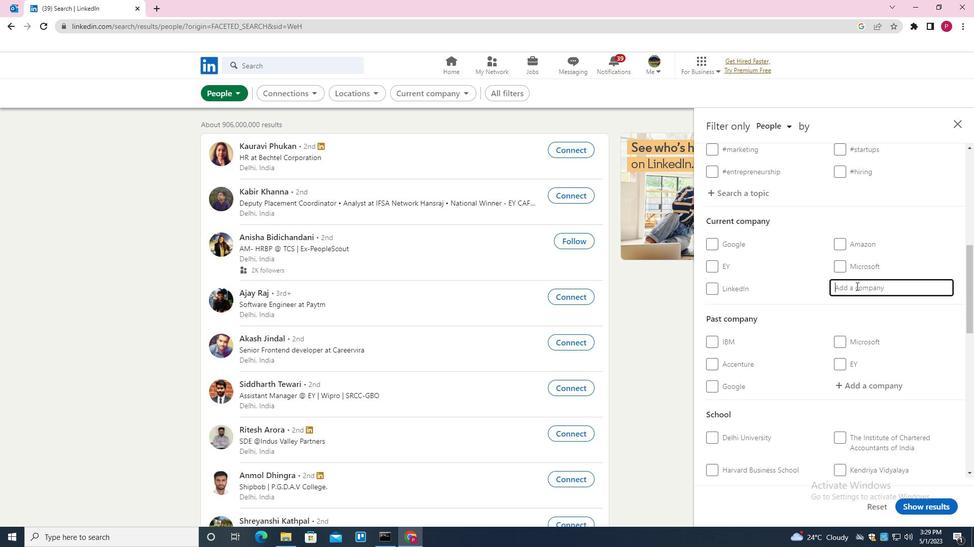 
Action: Key pressed <Key.shift>SIGMAWAYS<Key.down>
Screenshot: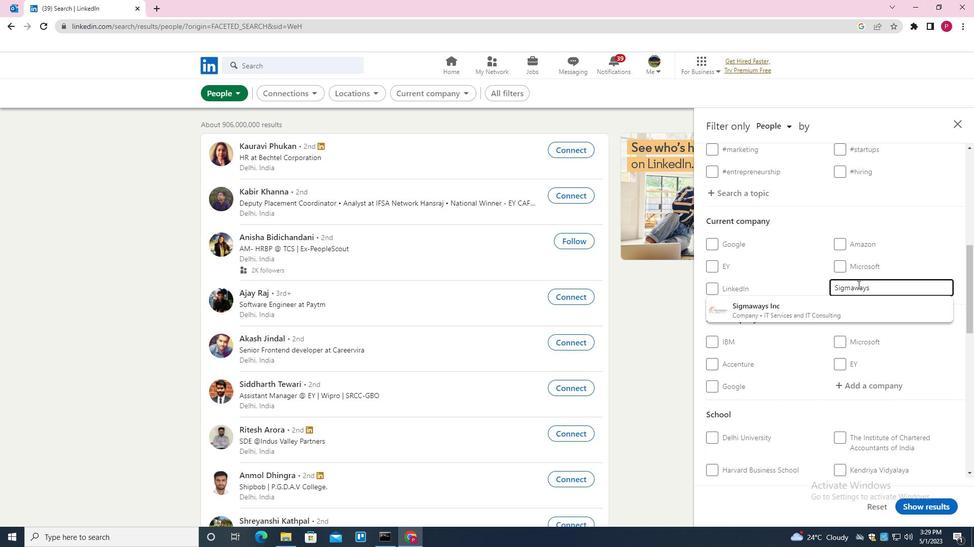 
Action: Mouse moved to (857, 285)
Screenshot: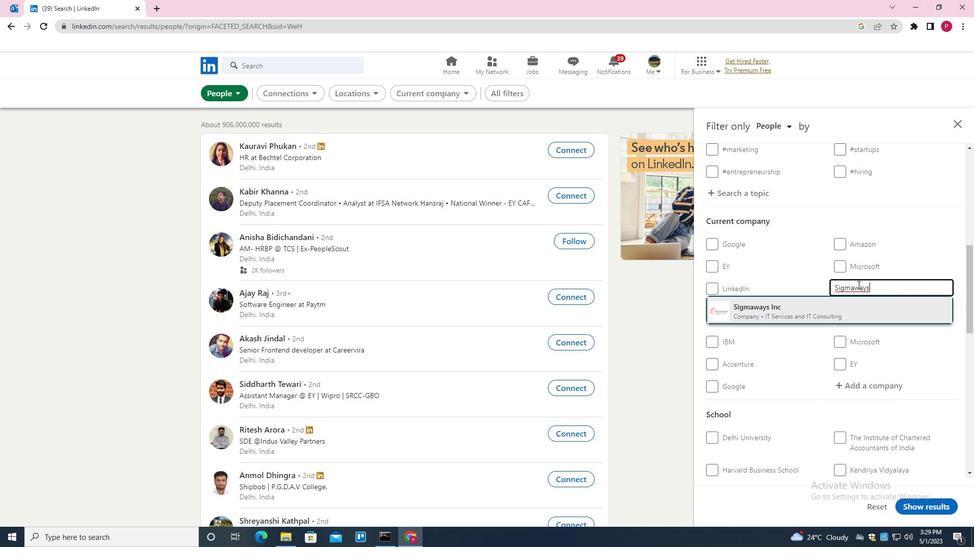 
Action: Key pressed <Key.enter>
Screenshot: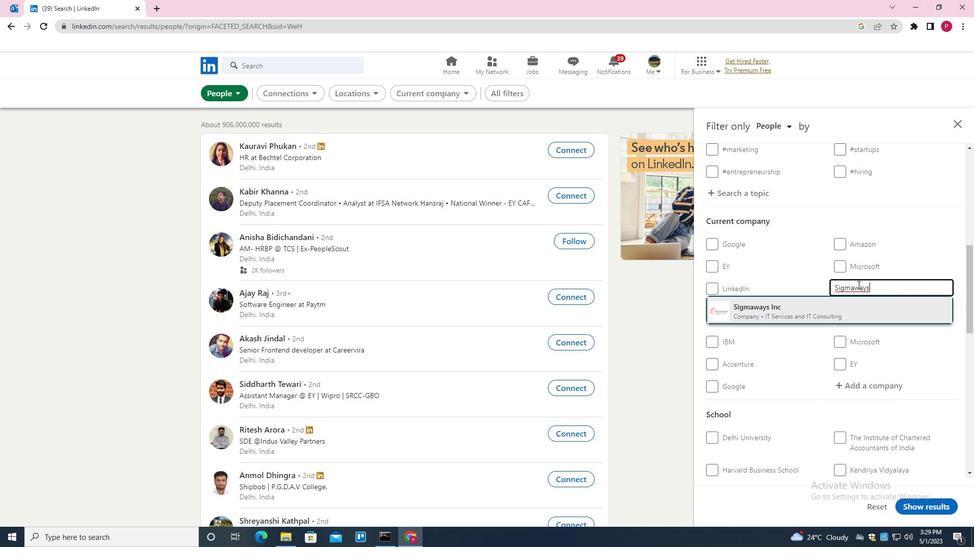 
Action: Mouse moved to (827, 314)
Screenshot: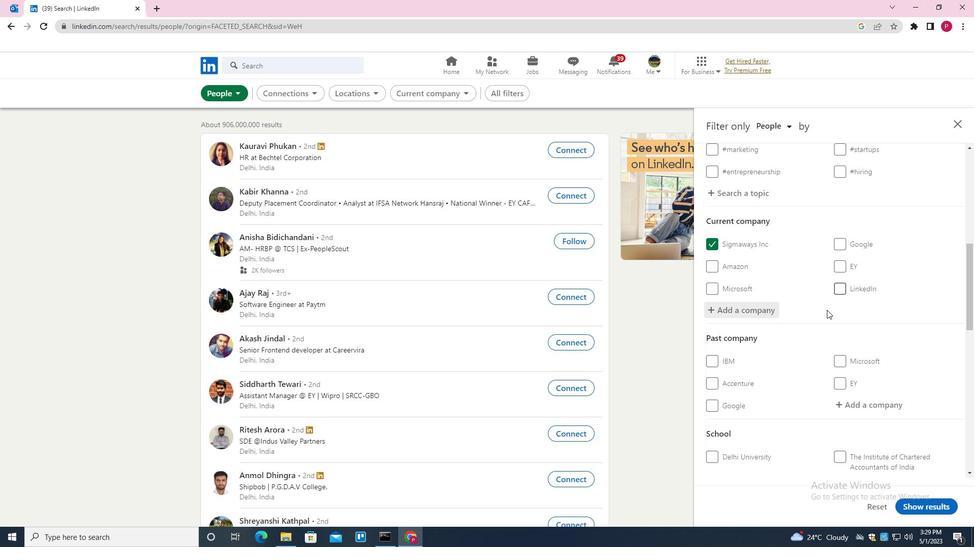 
Action: Mouse scrolled (827, 313) with delta (0, 0)
Screenshot: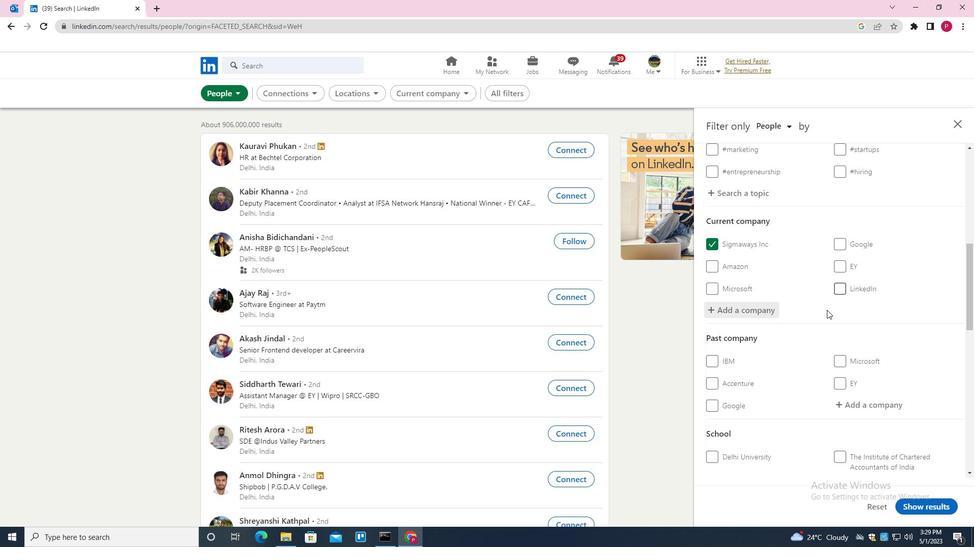 
Action: Mouse scrolled (827, 313) with delta (0, 0)
Screenshot: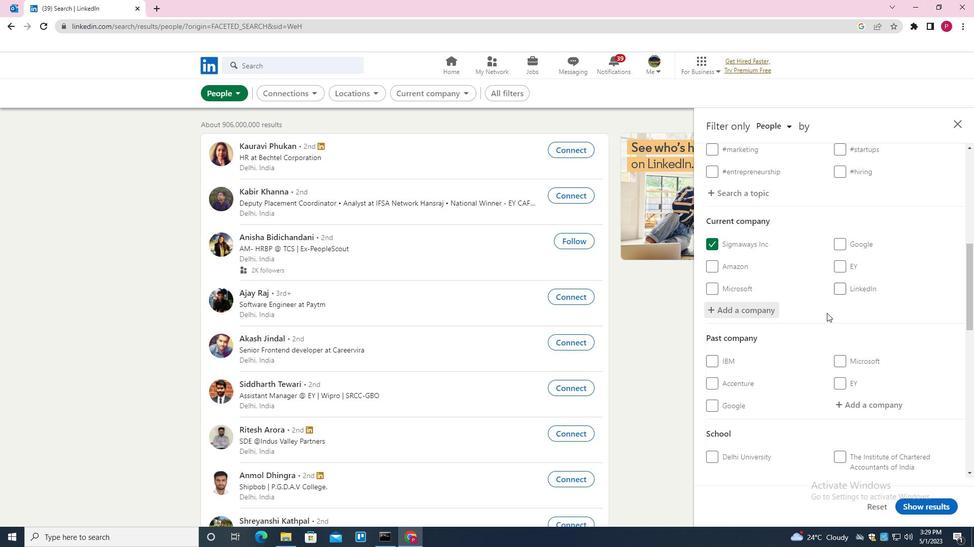
Action: Mouse scrolled (827, 313) with delta (0, 0)
Screenshot: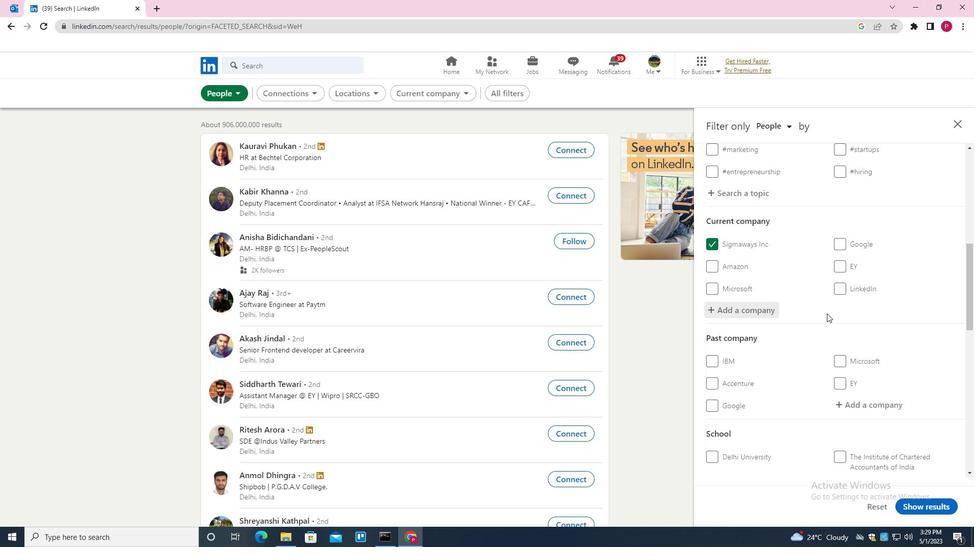 
Action: Mouse scrolled (827, 313) with delta (0, 0)
Screenshot: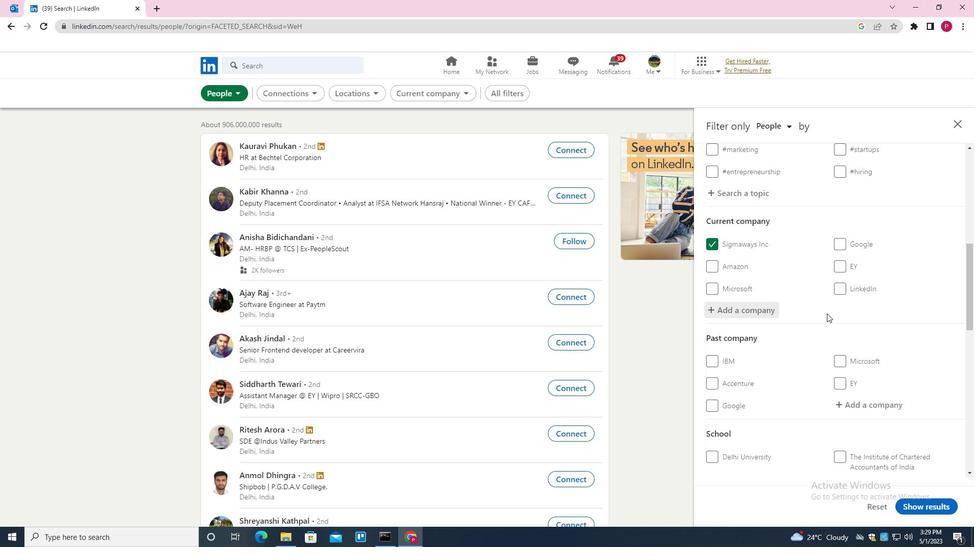 
Action: Mouse moved to (861, 305)
Screenshot: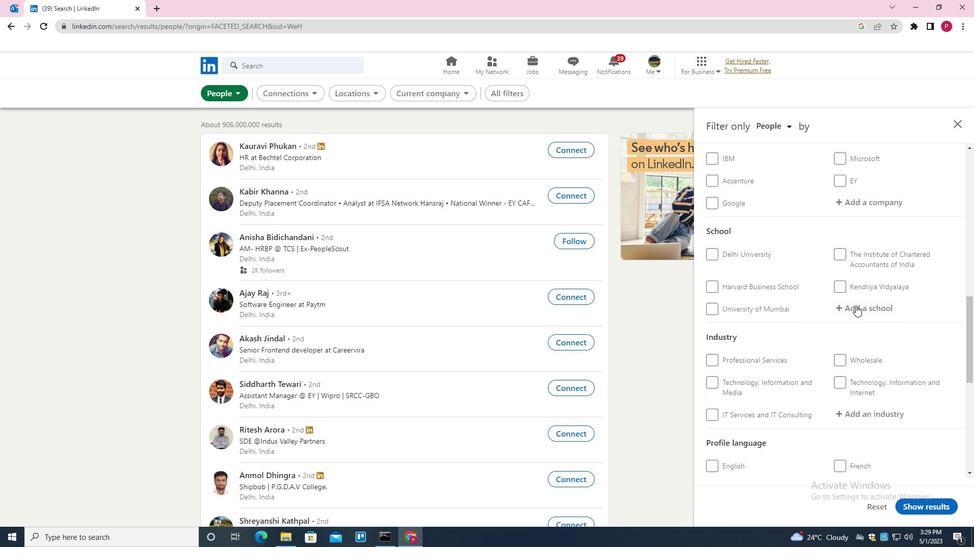 
Action: Mouse pressed left at (861, 305)
Screenshot: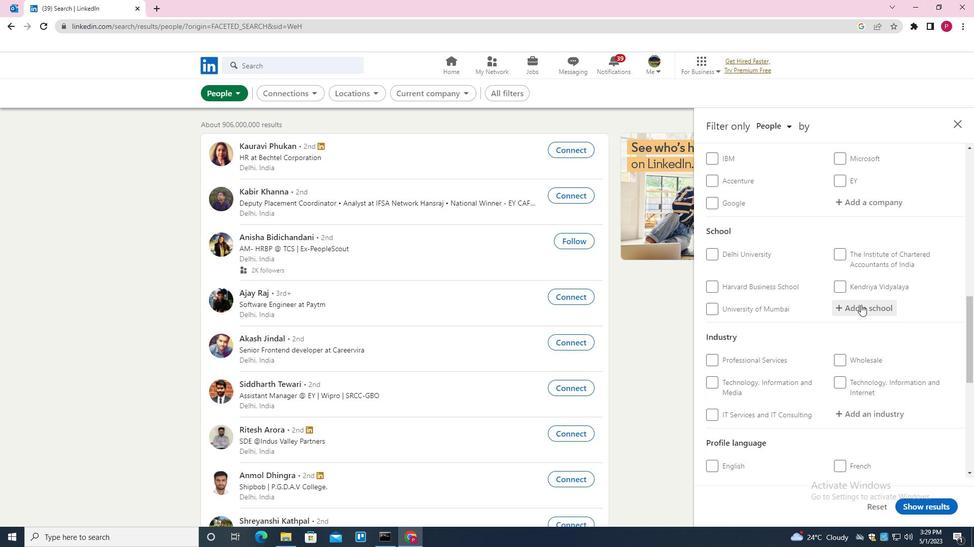 
Action: Mouse moved to (861, 305)
Screenshot: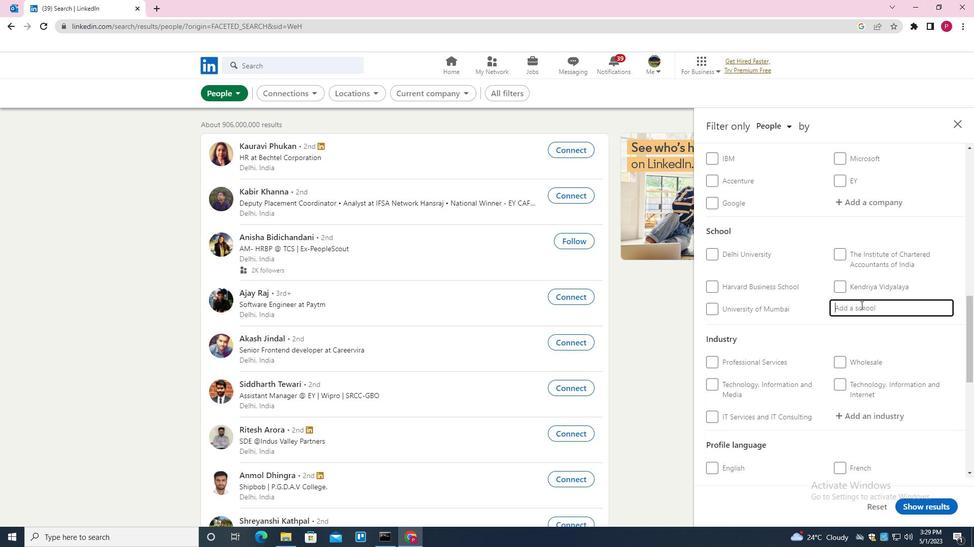 
Action: Key pressed <Key.shift>R.<Key.shift>V.<Key.shift>R<Key.down><Key.enter>
Screenshot: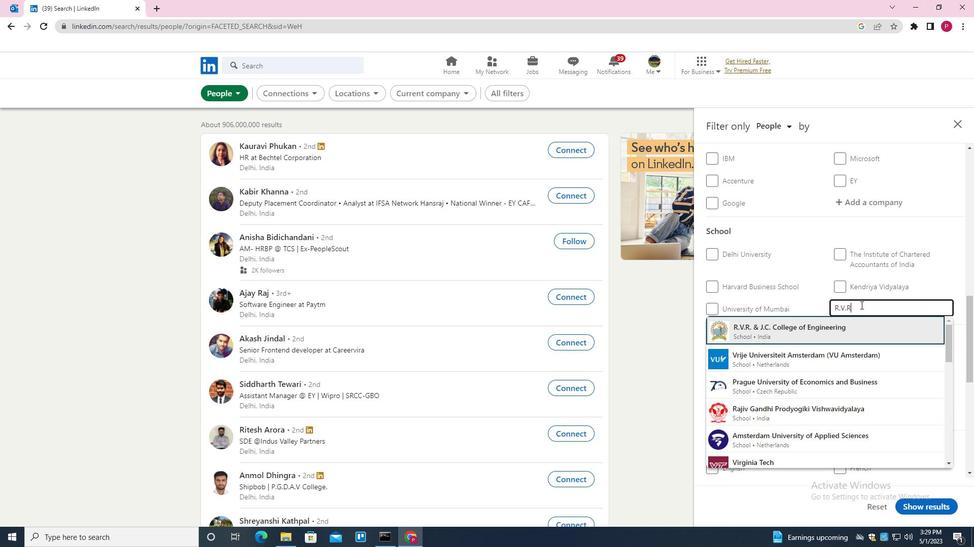 
Action: Mouse moved to (825, 329)
Screenshot: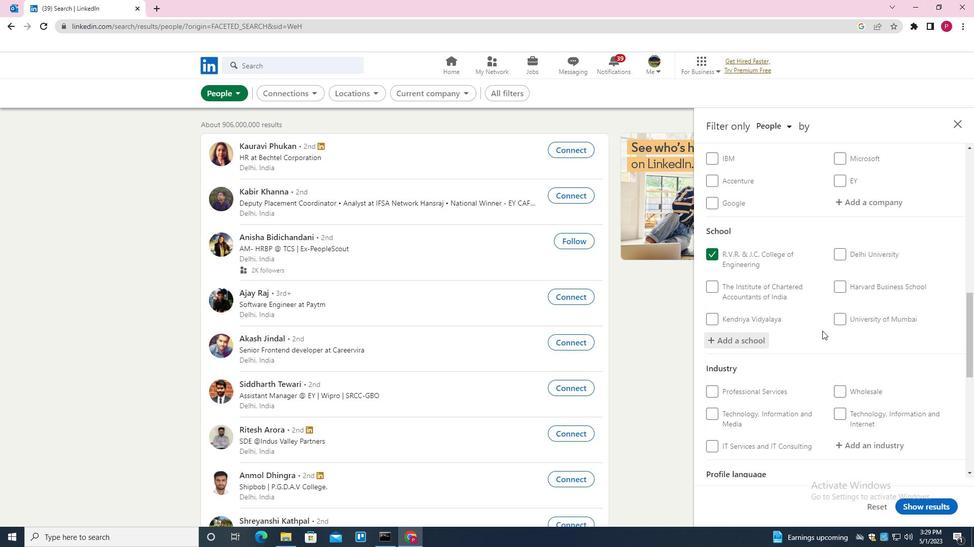 
Action: Mouse scrolled (825, 328) with delta (0, 0)
Screenshot: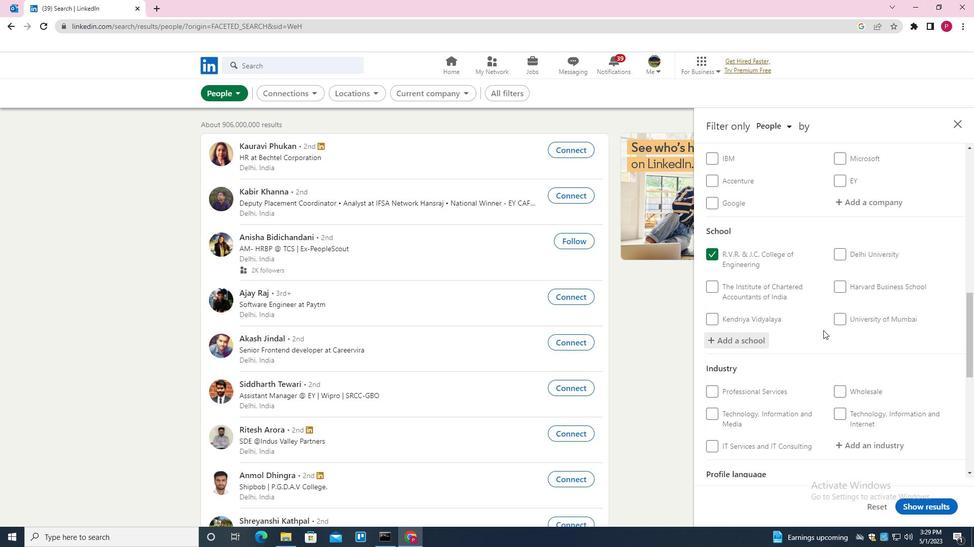 
Action: Mouse scrolled (825, 328) with delta (0, 0)
Screenshot: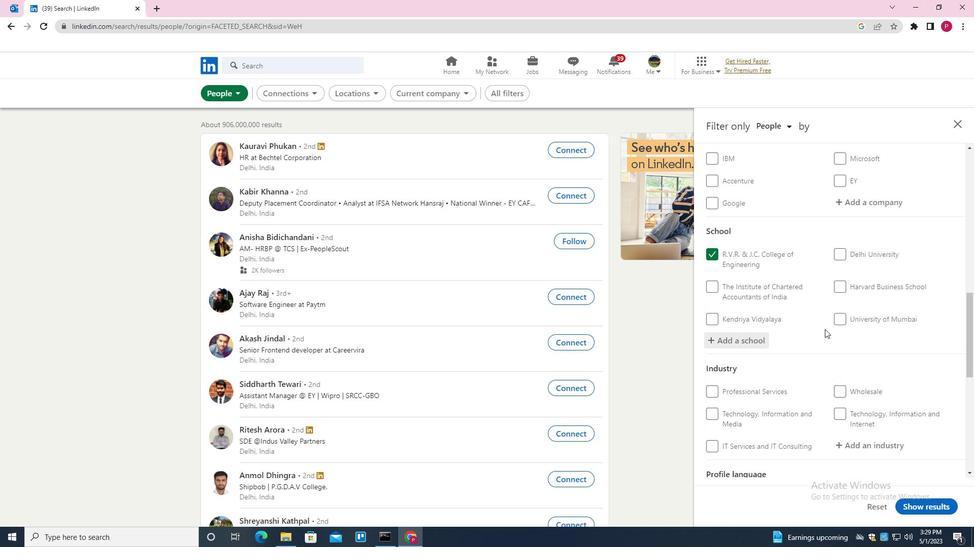 
Action: Mouse scrolled (825, 328) with delta (0, 0)
Screenshot: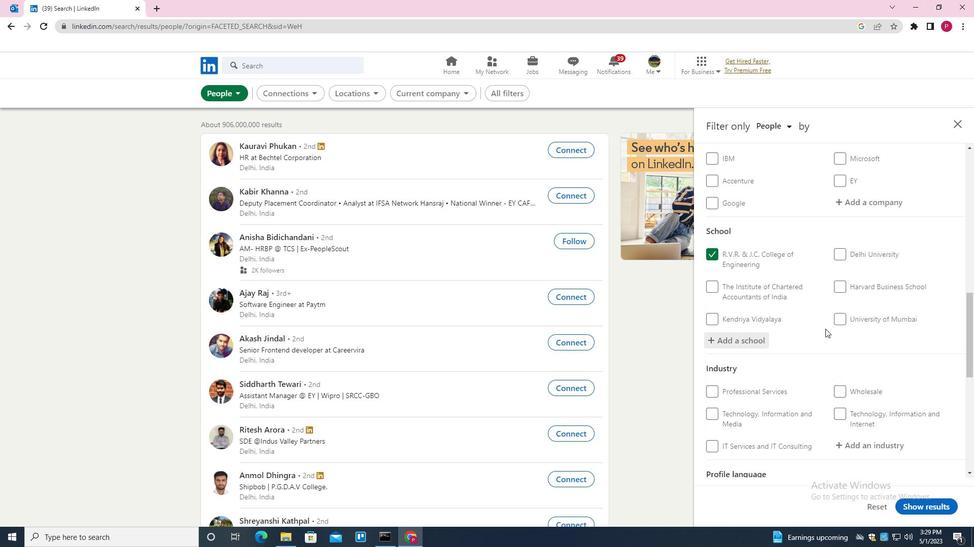 
Action: Mouse moved to (866, 295)
Screenshot: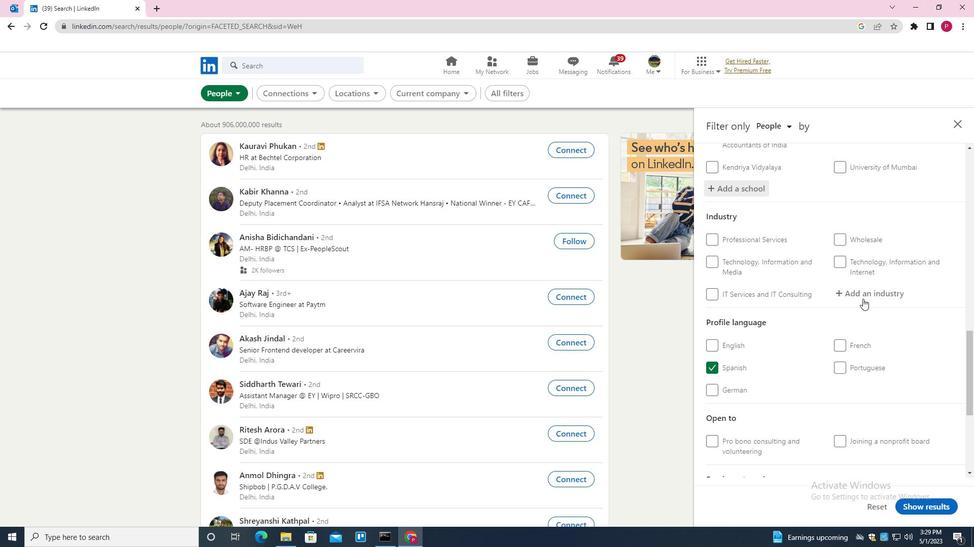 
Action: Mouse pressed left at (866, 295)
Screenshot: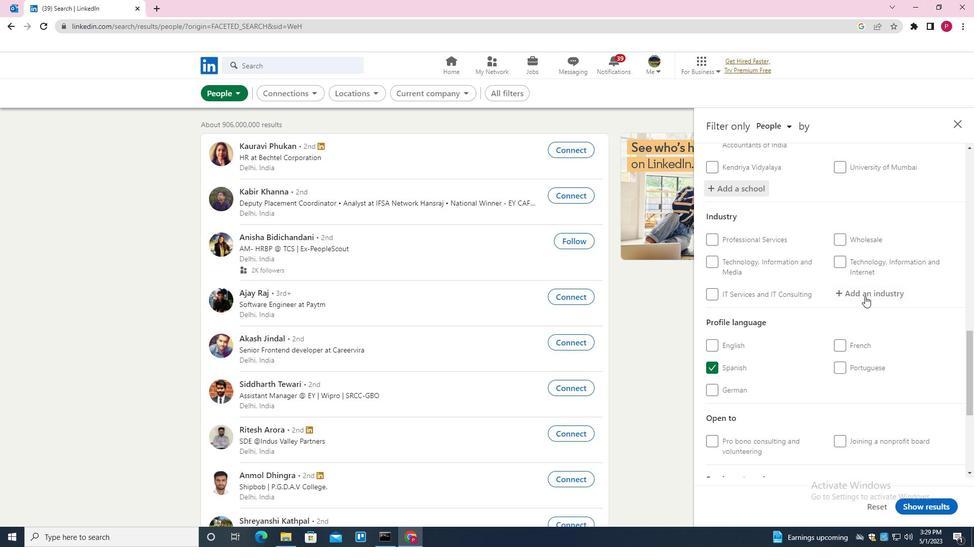 
Action: Mouse moved to (849, 305)
Screenshot: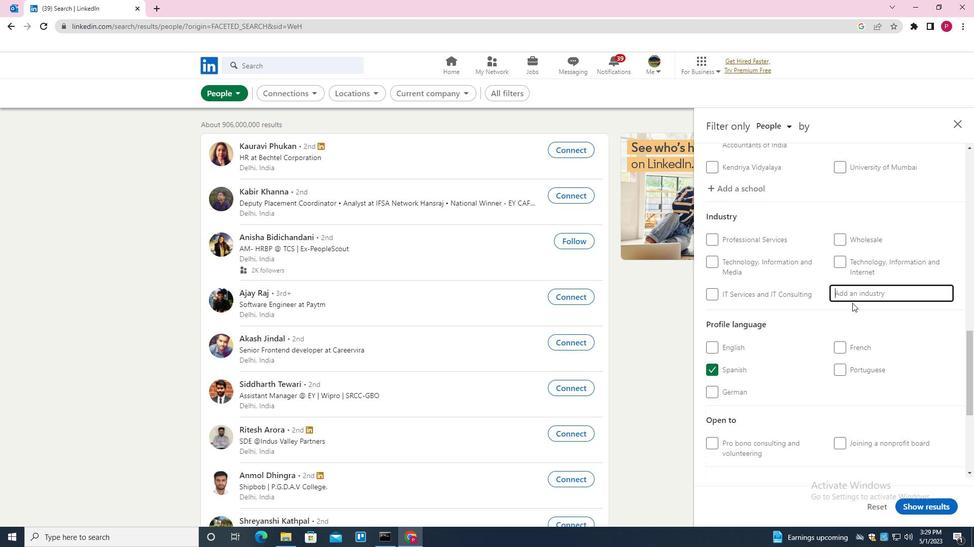 
Action: Key pressed <Key.shift><Key.shift><Key.shift><Key.shift><Key.shift><Key.shift><Key.shift><Key.shift><Key.shift><Key.shift><Key.shift><Key.shift><Key.shift>SOFTWARE<Key.down><Key.enter>
Screenshot: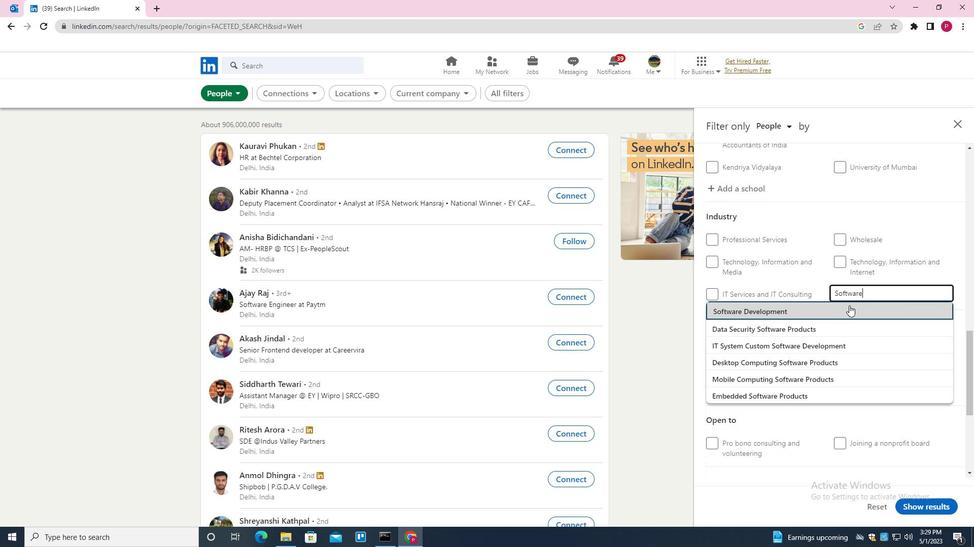 
Action: Mouse moved to (818, 325)
Screenshot: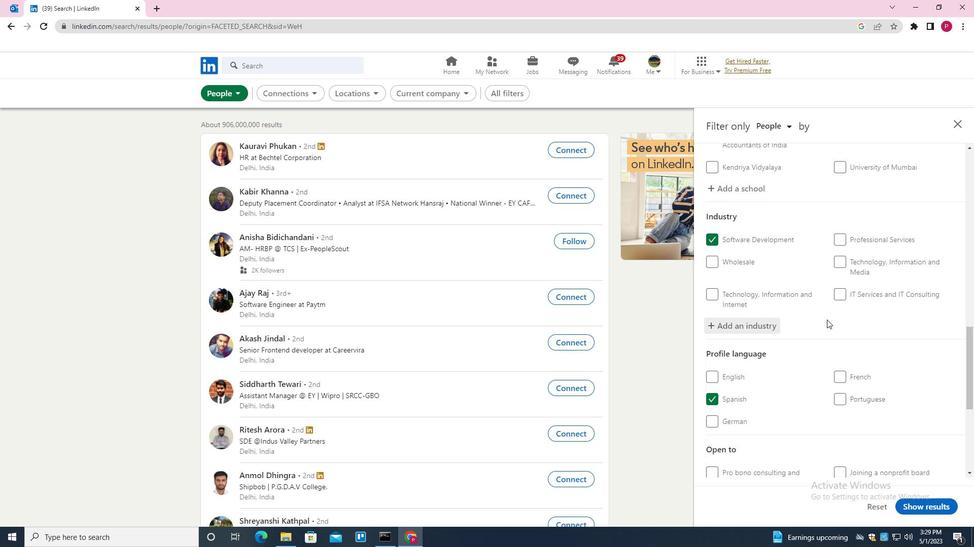 
Action: Mouse scrolled (818, 324) with delta (0, 0)
Screenshot: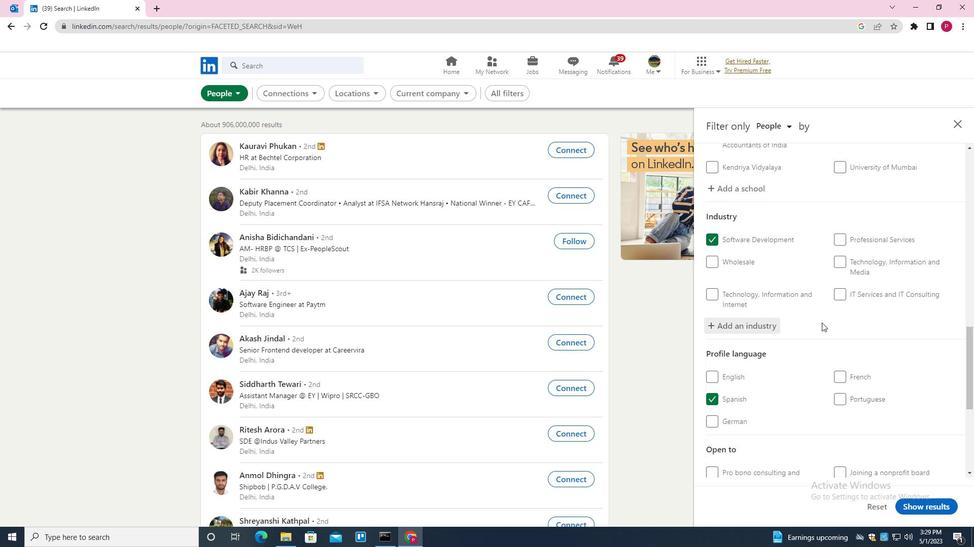 
Action: Mouse scrolled (818, 324) with delta (0, 0)
Screenshot: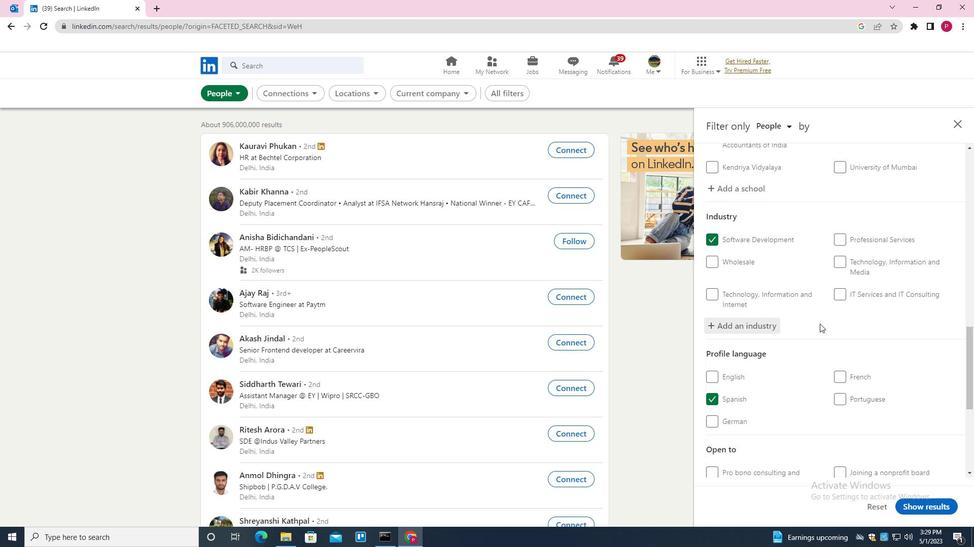 
Action: Mouse moved to (817, 325)
Screenshot: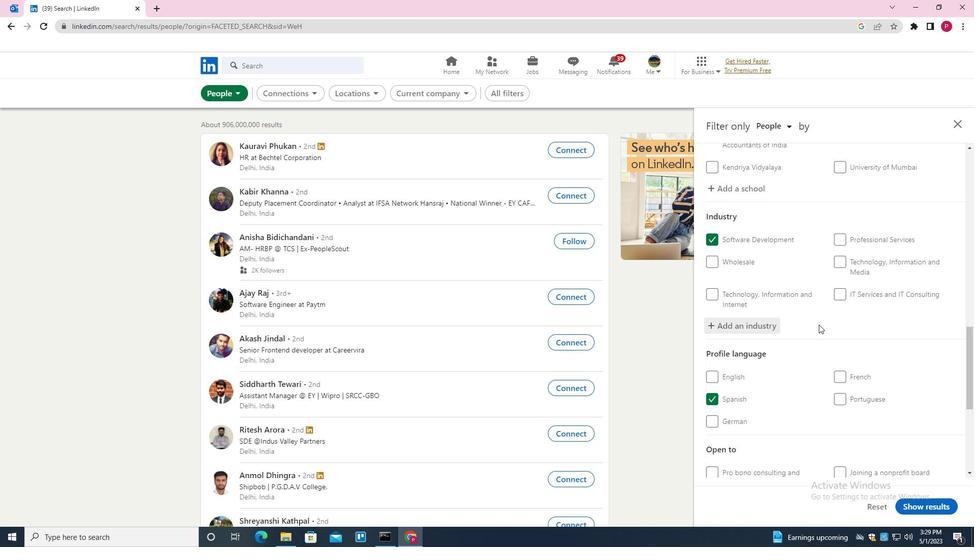 
Action: Mouse scrolled (817, 324) with delta (0, 0)
Screenshot: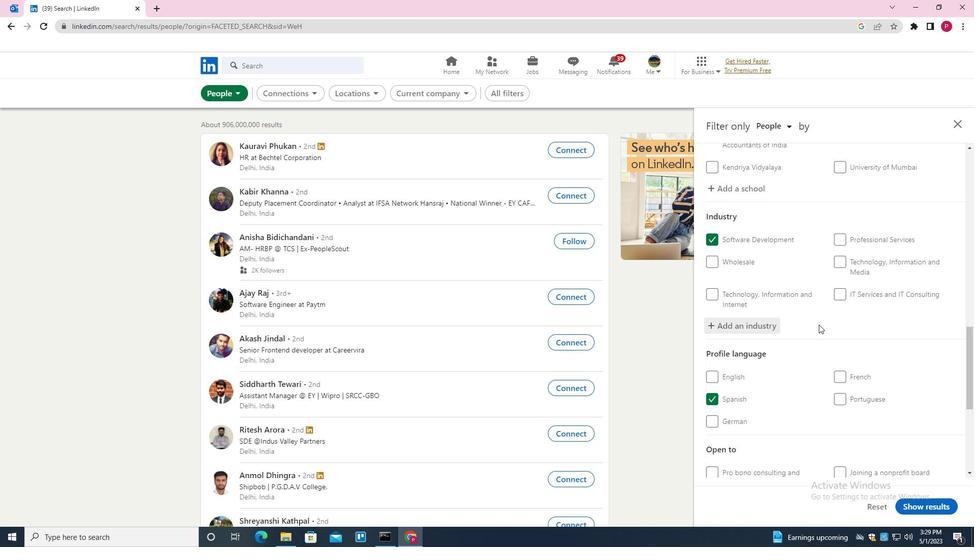 
Action: Mouse moved to (868, 394)
Screenshot: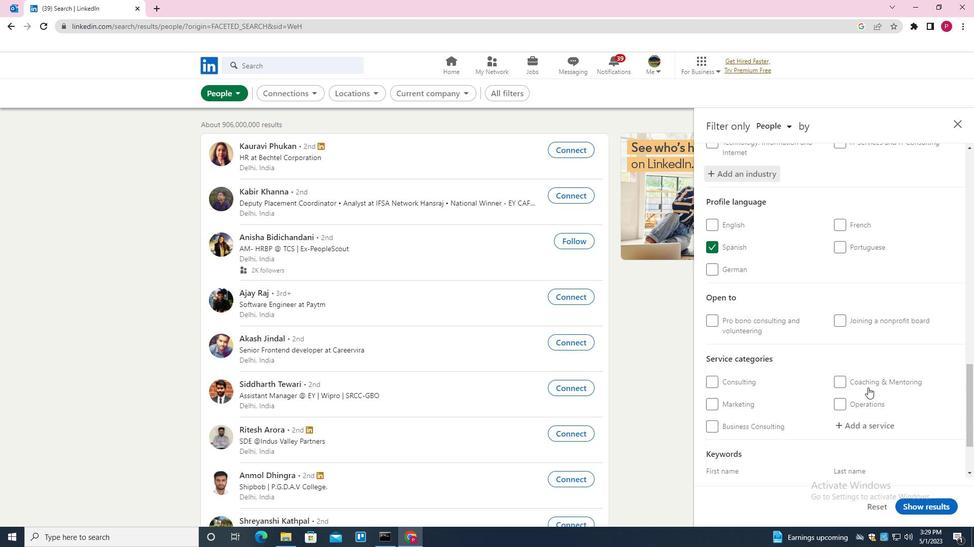 
Action: Mouse scrolled (868, 394) with delta (0, 0)
Screenshot: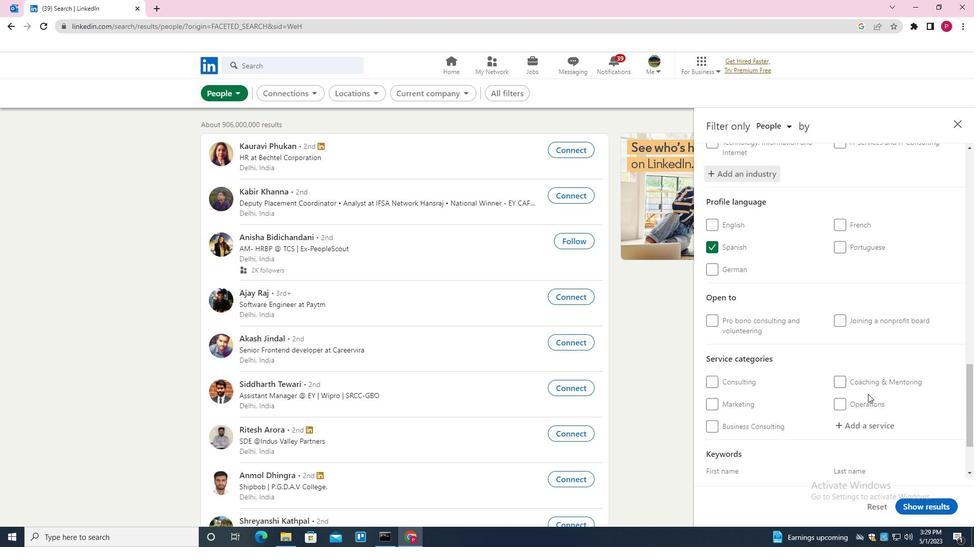 
Action: Mouse scrolled (868, 394) with delta (0, 0)
Screenshot: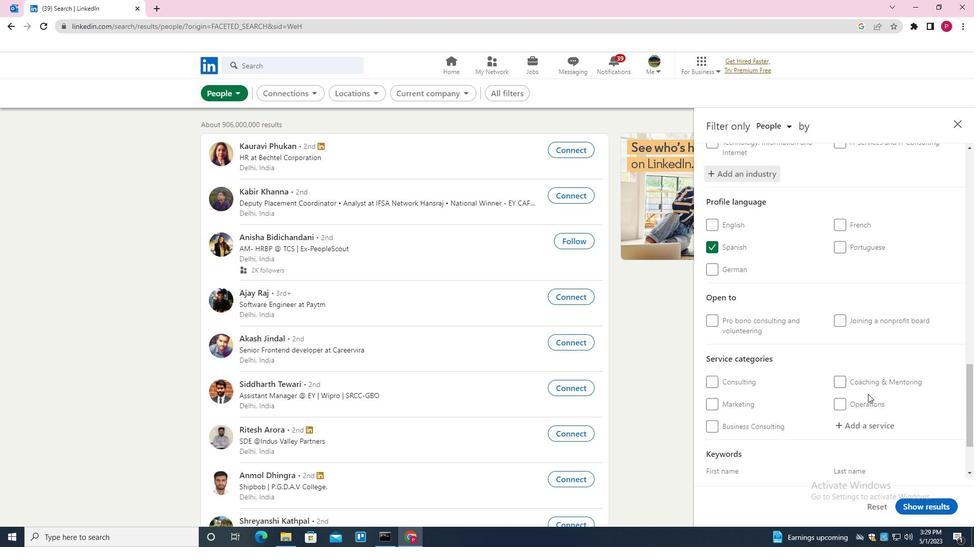 
Action: Mouse scrolled (868, 394) with delta (0, 0)
Screenshot: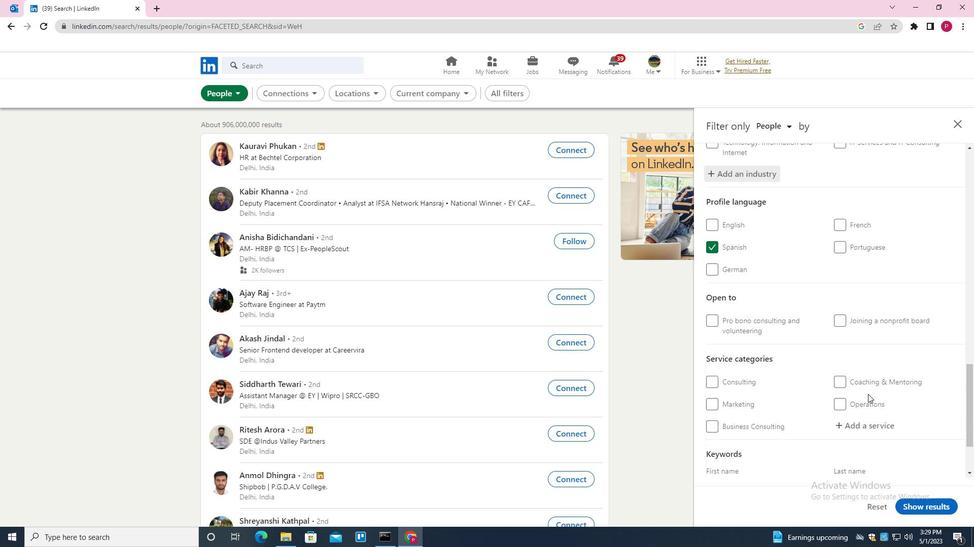 
Action: Mouse scrolled (868, 394) with delta (0, 0)
Screenshot: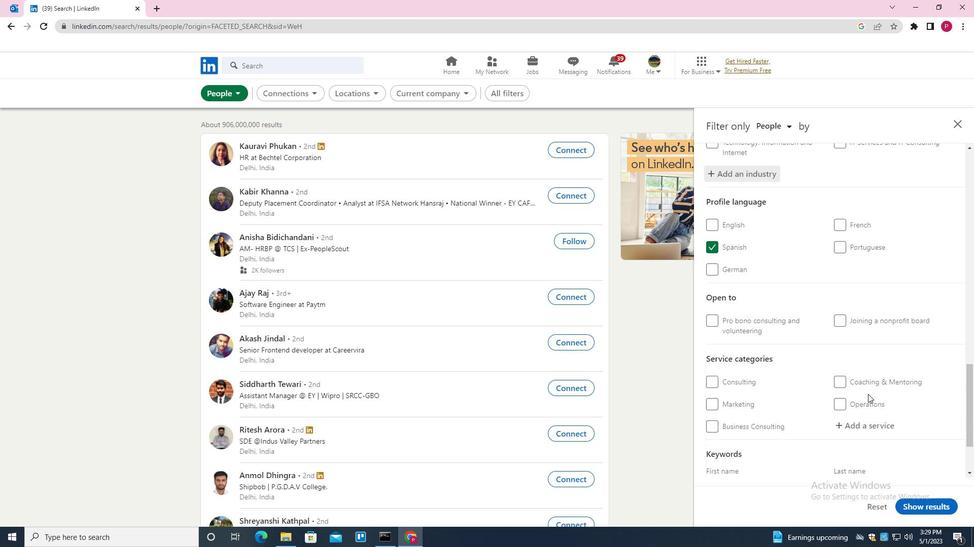 
Action: Mouse moved to (849, 339)
Screenshot: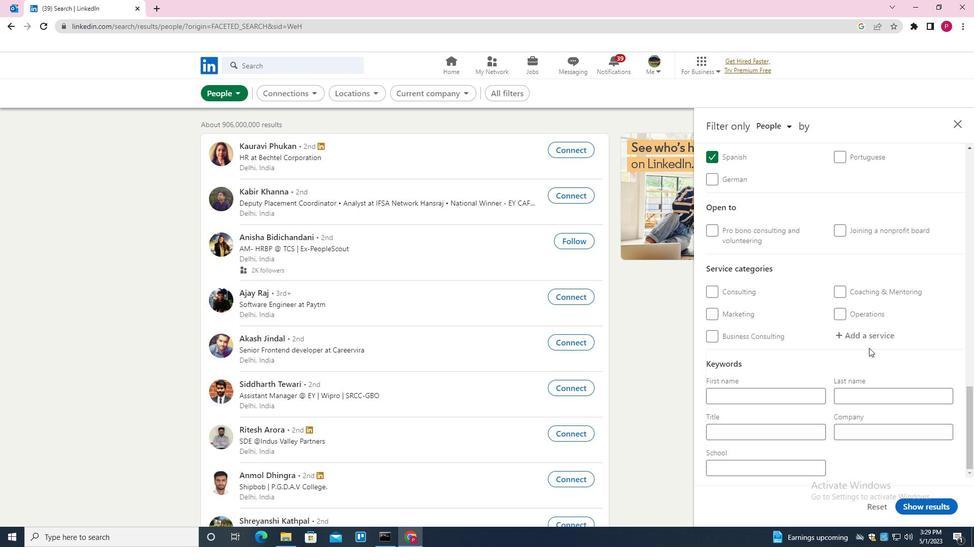 
Action: Mouse pressed left at (849, 339)
Screenshot: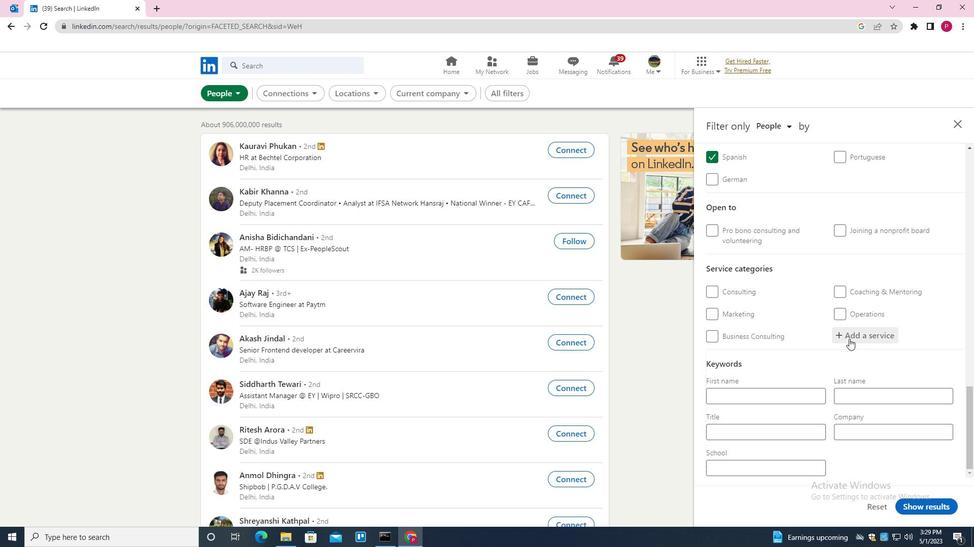 
Action: Key pressed <Key.shift><Key.shift><Key.shift><Key.shift><Key.shift><Key.shift><Key.shift><Key.shift>NOTARY<Key.down><Key.enter>
Screenshot: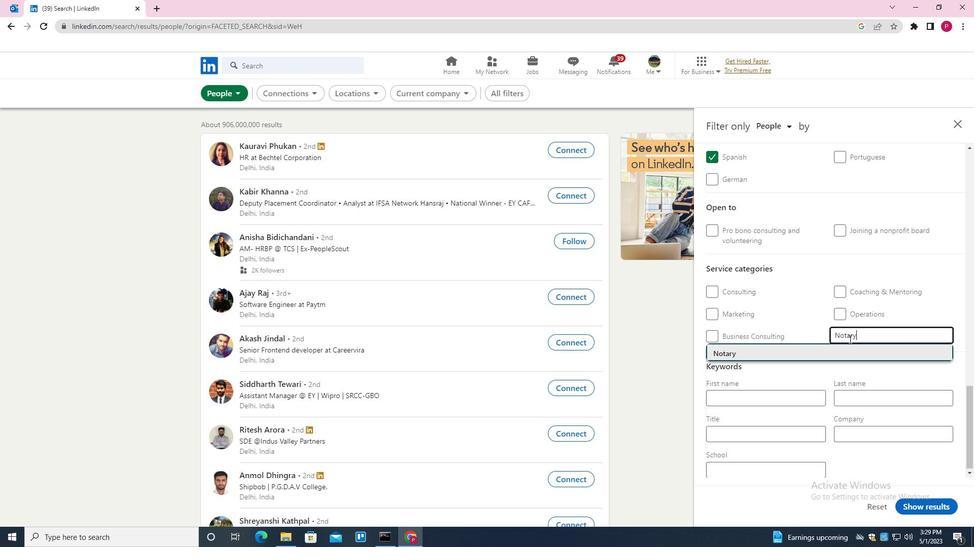 
Action: Mouse moved to (844, 343)
Screenshot: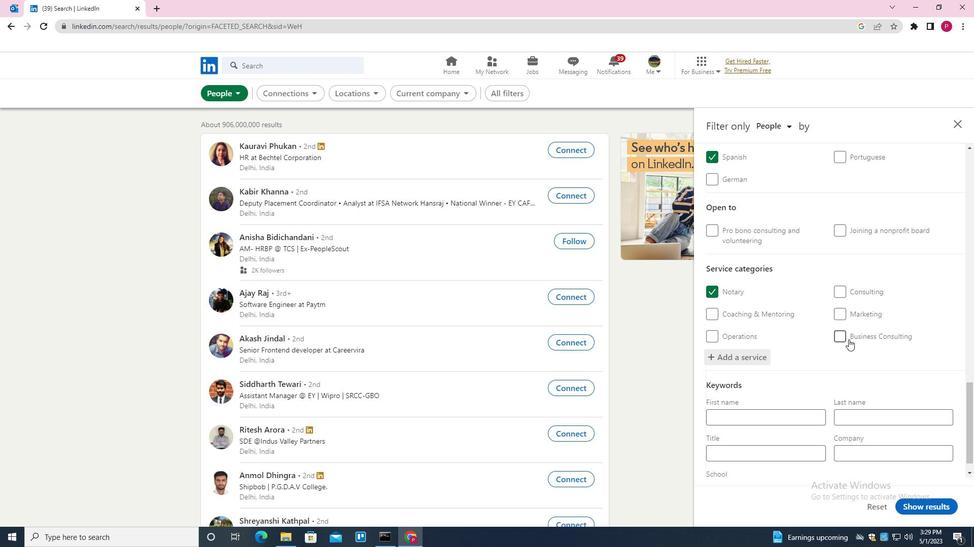 
Action: Mouse scrolled (844, 342) with delta (0, 0)
Screenshot: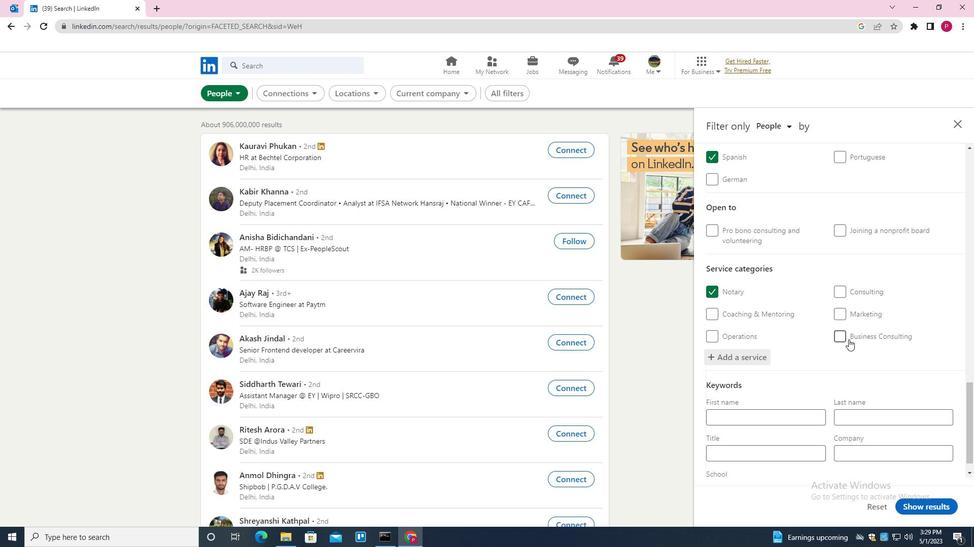 
Action: Mouse moved to (843, 344)
Screenshot: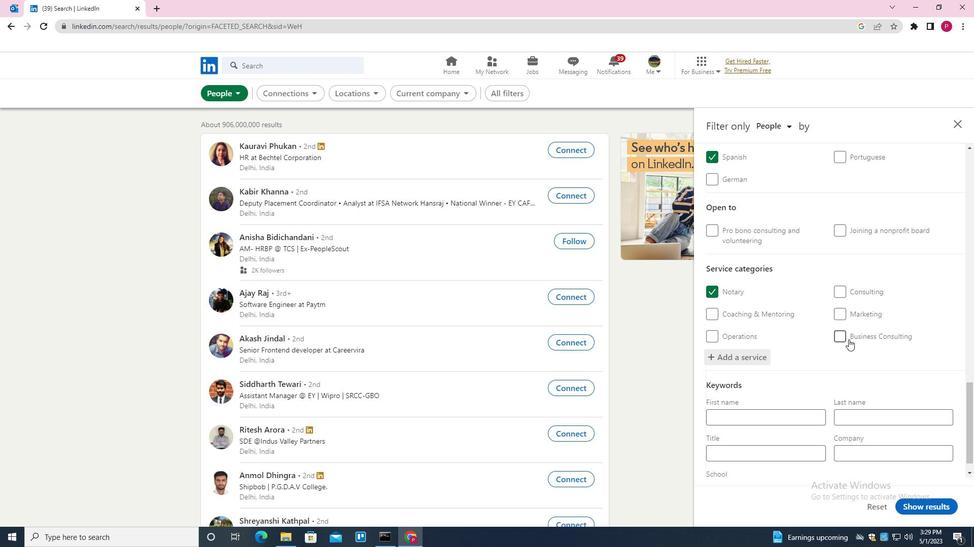 
Action: Mouse scrolled (843, 344) with delta (0, 0)
Screenshot: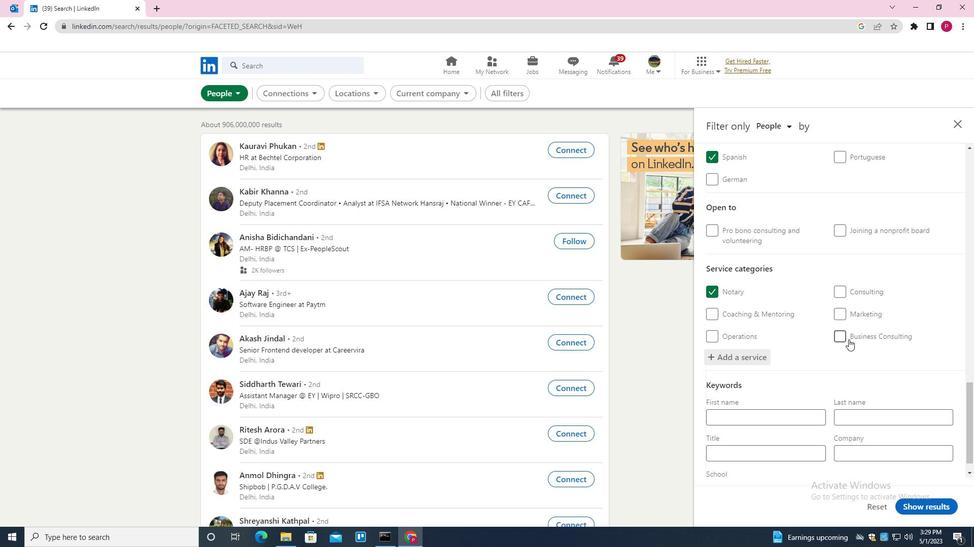 
Action: Mouse moved to (841, 345)
Screenshot: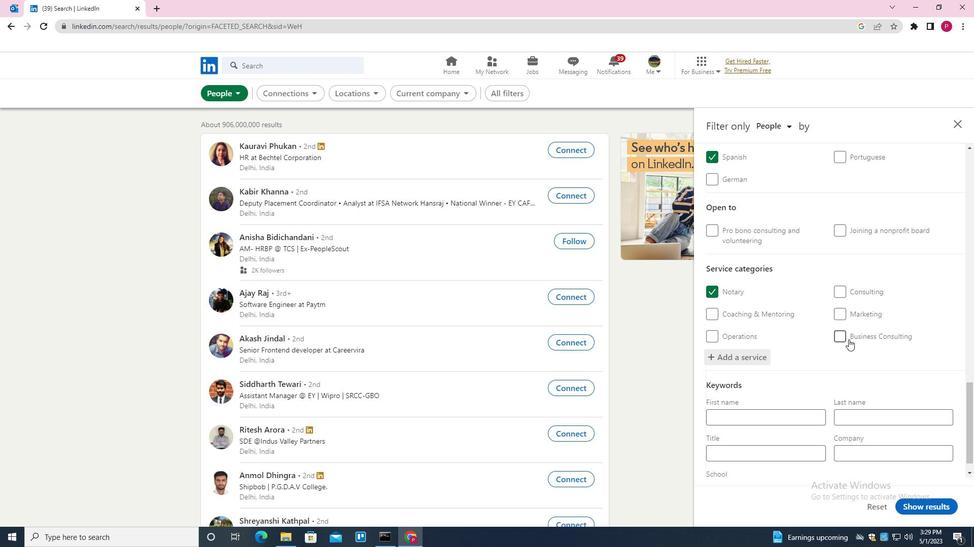 
Action: Mouse scrolled (841, 344) with delta (0, 0)
Screenshot: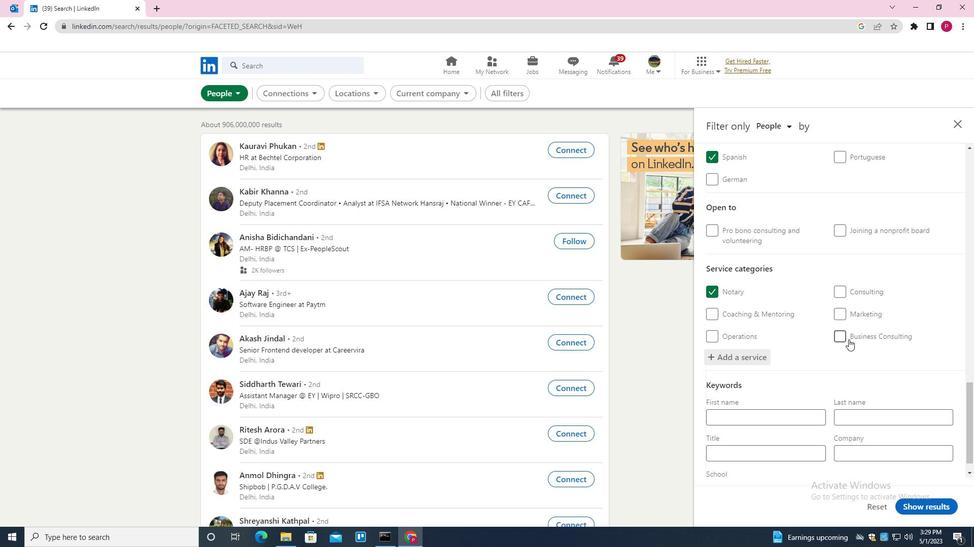 
Action: Mouse moved to (830, 352)
Screenshot: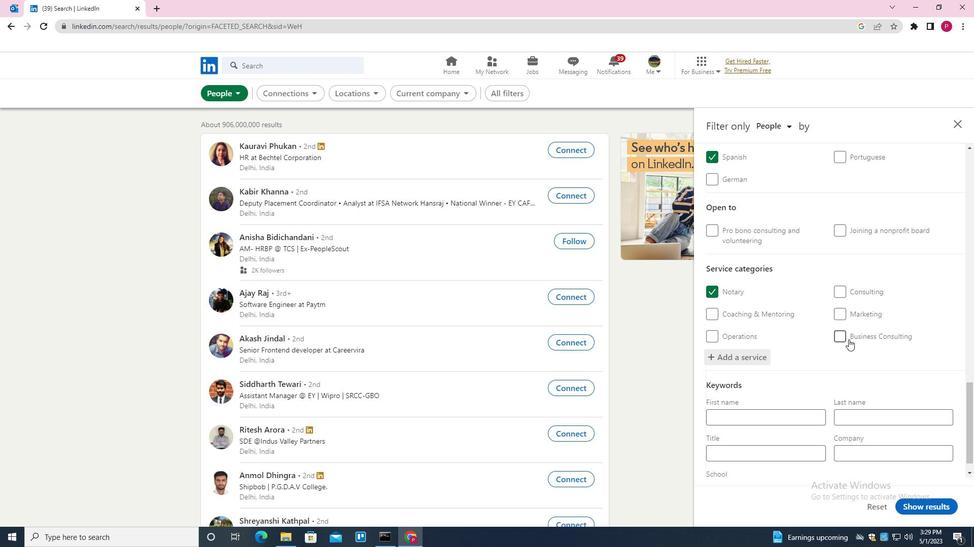 
Action: Mouse scrolled (830, 352) with delta (0, 0)
Screenshot: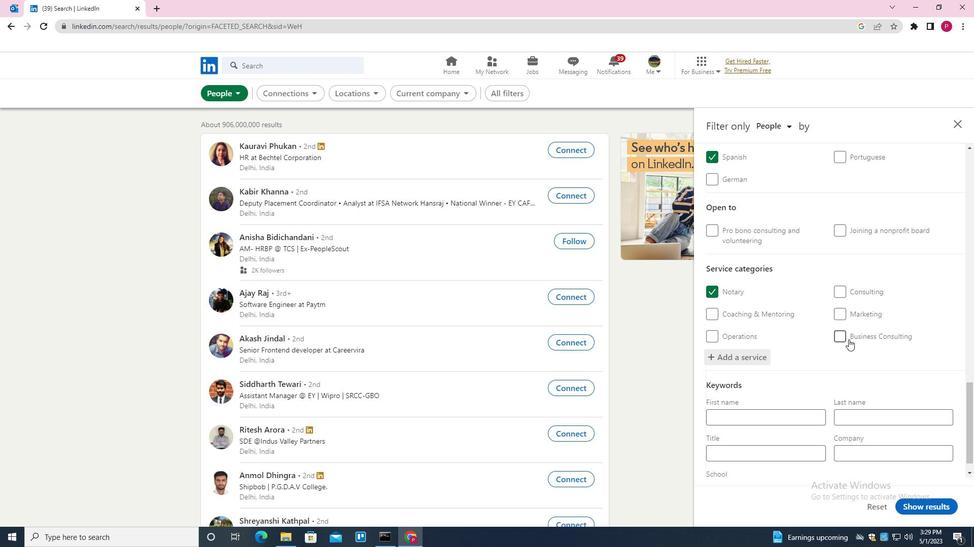 
Action: Mouse moved to (762, 431)
Screenshot: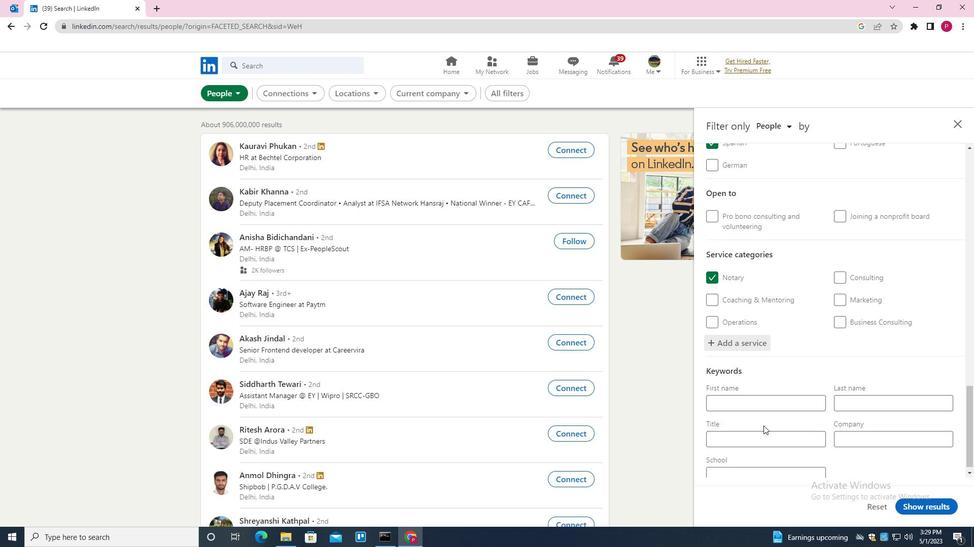 
Action: Mouse pressed left at (762, 431)
Screenshot: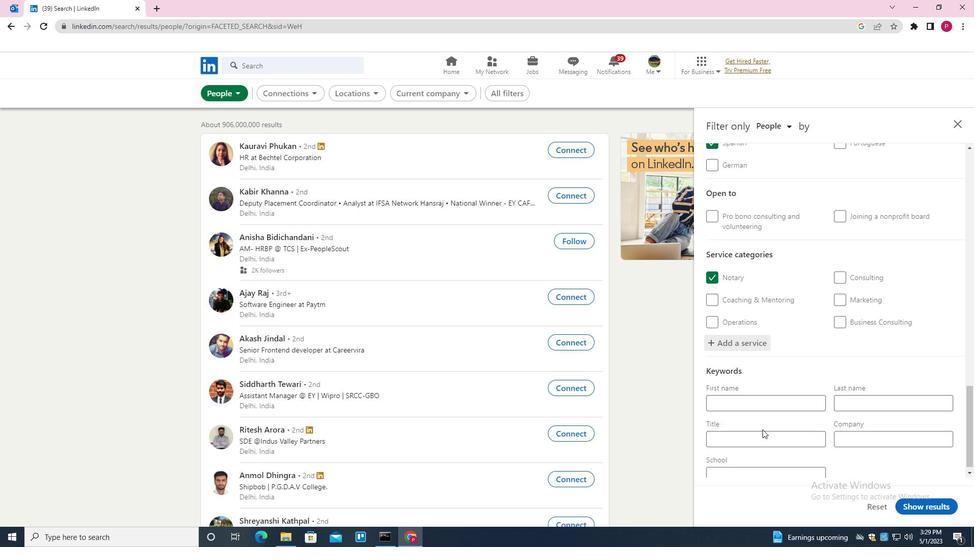 
Action: Mouse moved to (763, 439)
Screenshot: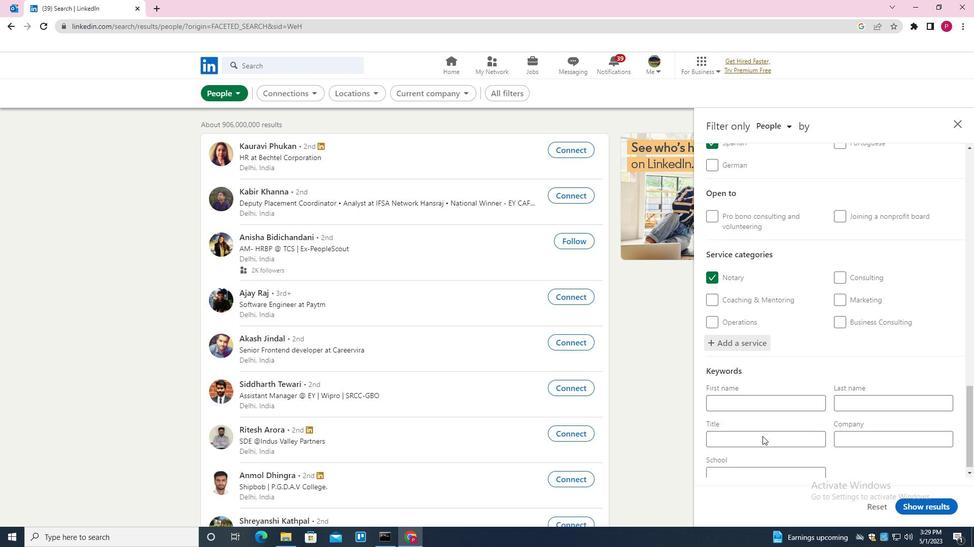 
Action: Mouse pressed left at (763, 439)
Screenshot: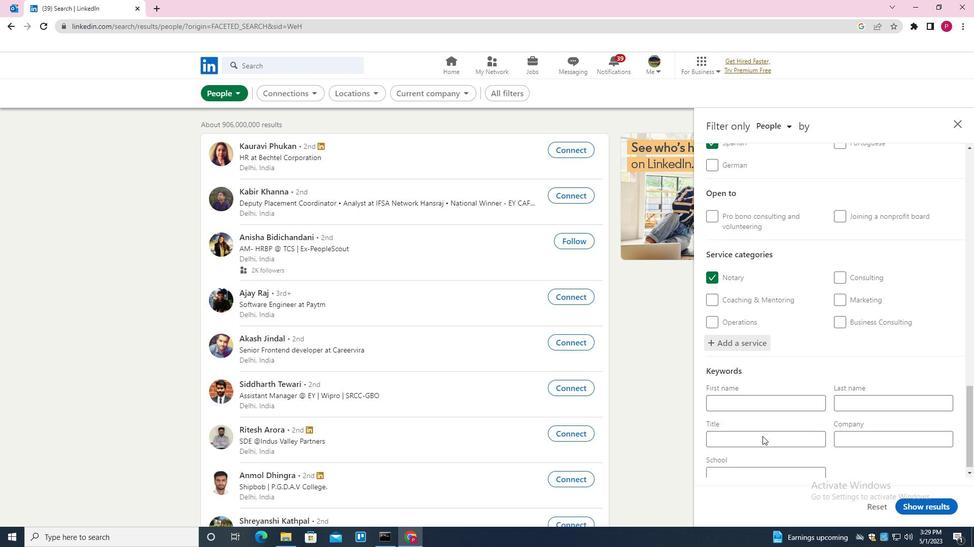 
Action: Key pressed <Key.shift>ENGINEERING<Key.space><Key.shift><Key.shift><Key.shift><Key.shift>TECHNICIAN
Screenshot: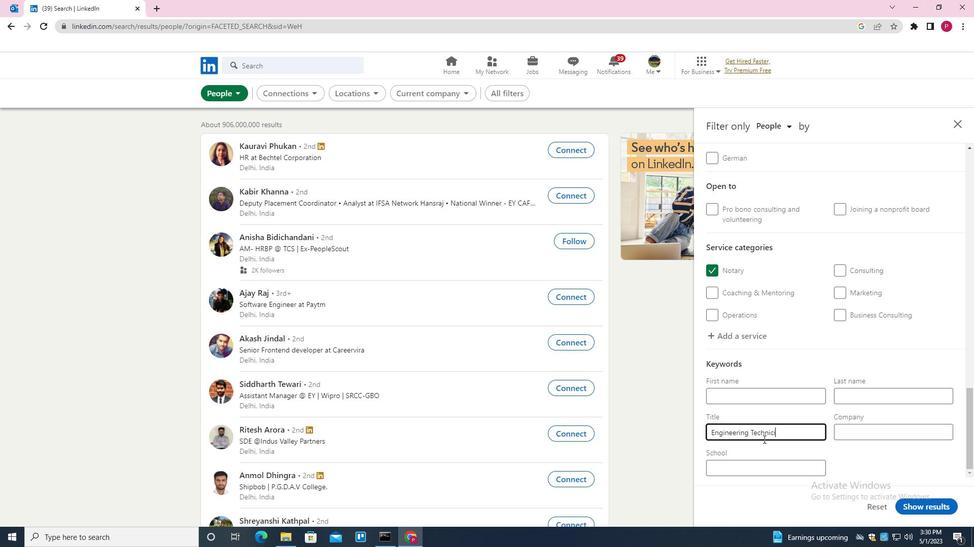 
Action: Mouse moved to (923, 509)
Screenshot: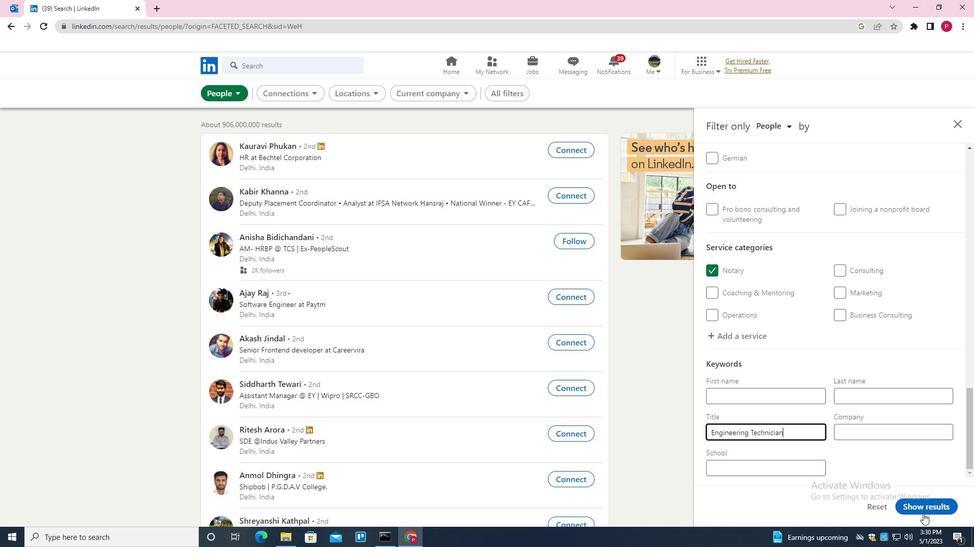 
Action: Mouse pressed left at (923, 509)
Screenshot: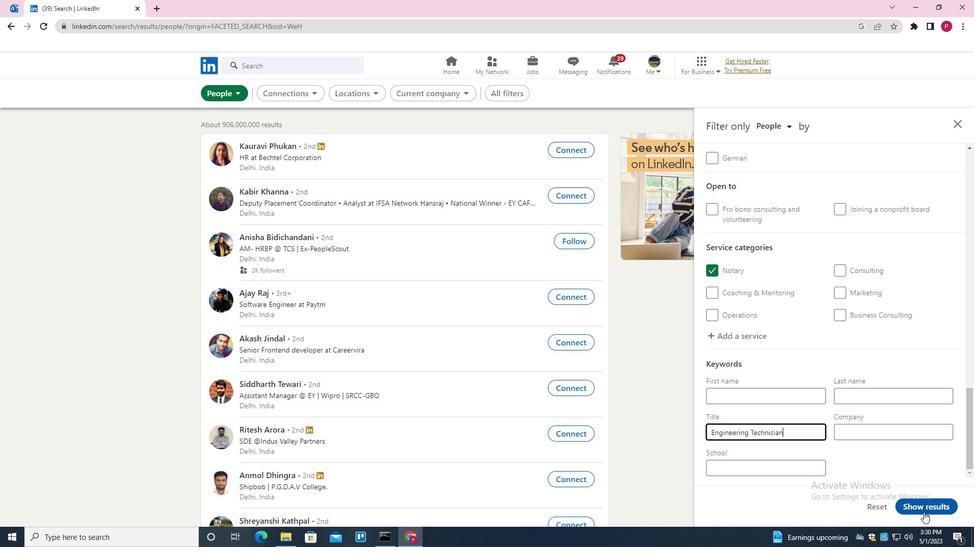 
Action: Mouse moved to (534, 295)
Screenshot: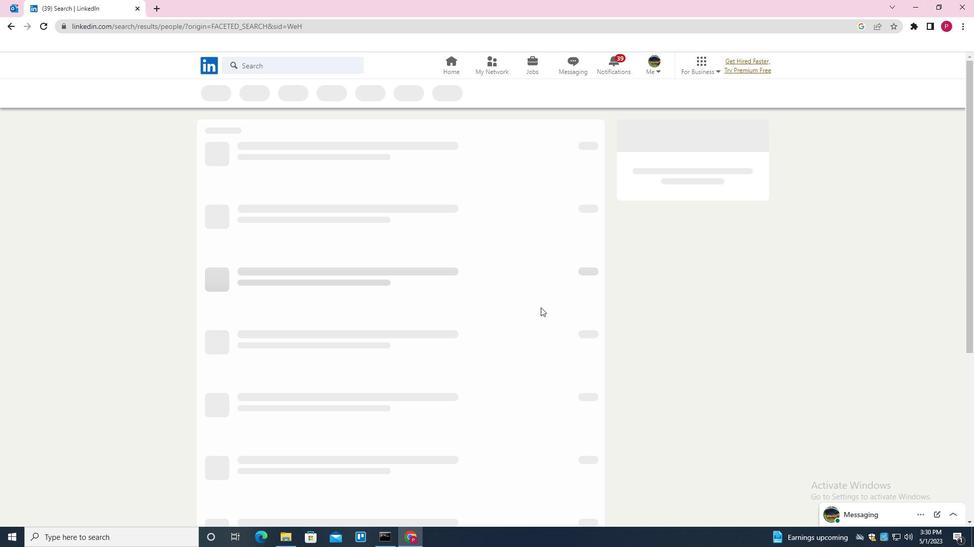 
